 Task: In the Page Alexander.pptxinsert a new slide  'title and content'add the title 'table'insert in the content section of 2 rows and 2 columns   tableinsert the text in table first coulumn slide 1make the text 'bold'insert the text in table second coulumn slide 2make the text bold
Action: Mouse moved to (12, 75)
Screenshot: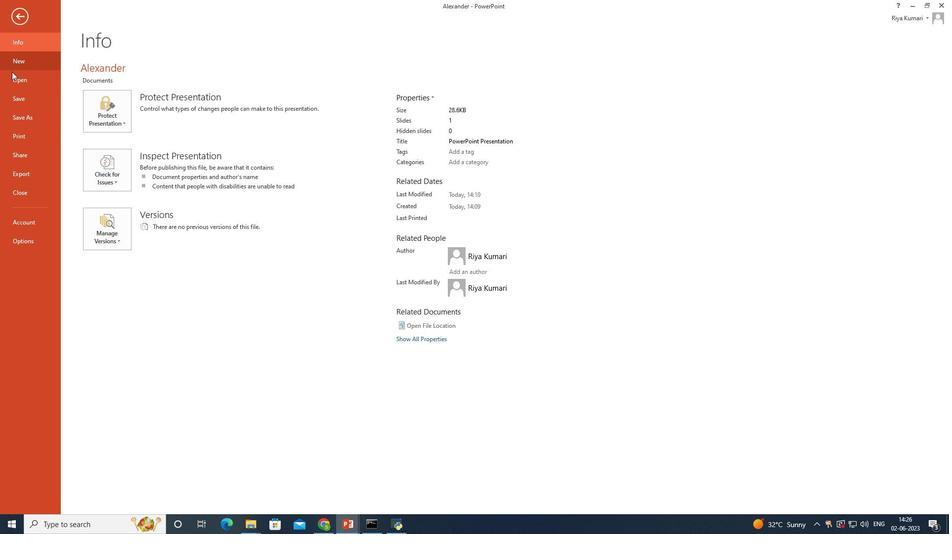 
Action: Mouse pressed left at (12, 75)
Screenshot: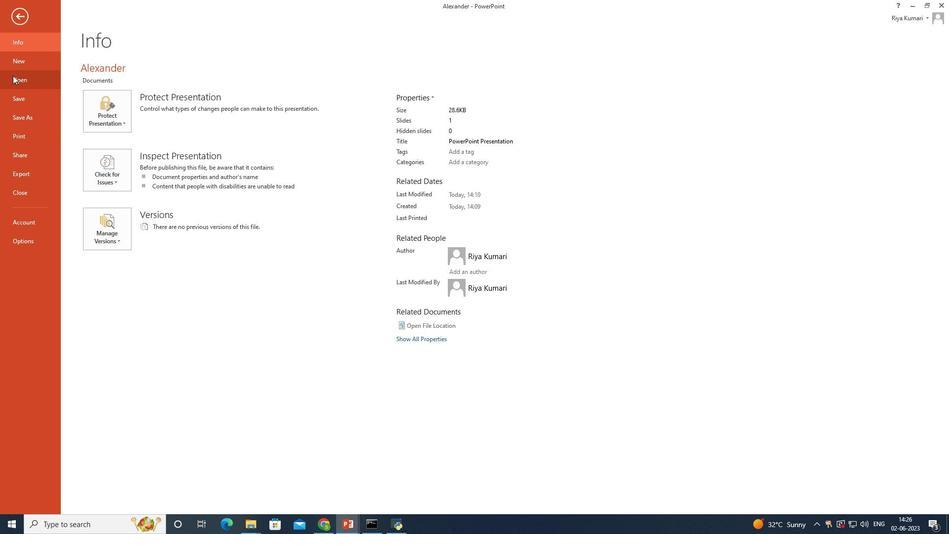 
Action: Mouse moved to (287, 99)
Screenshot: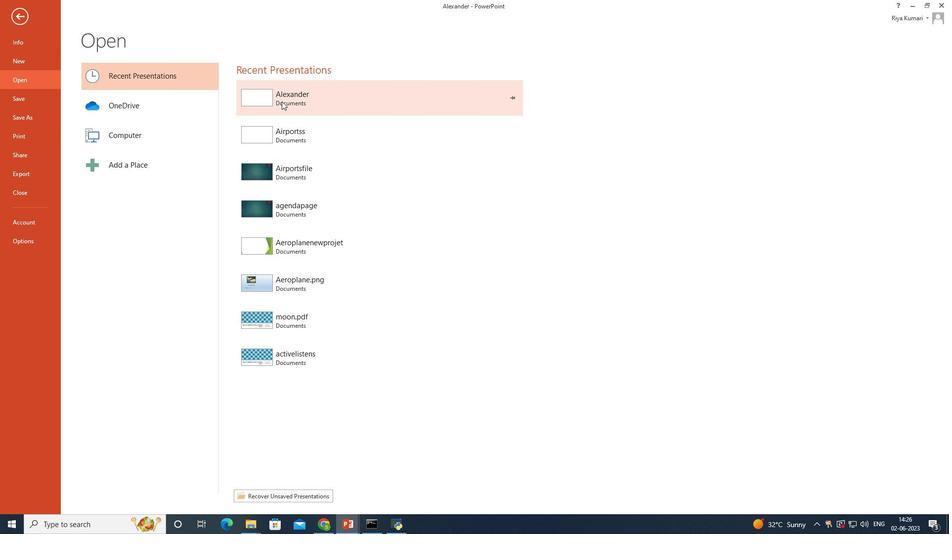 
Action: Mouse pressed left at (287, 99)
Screenshot: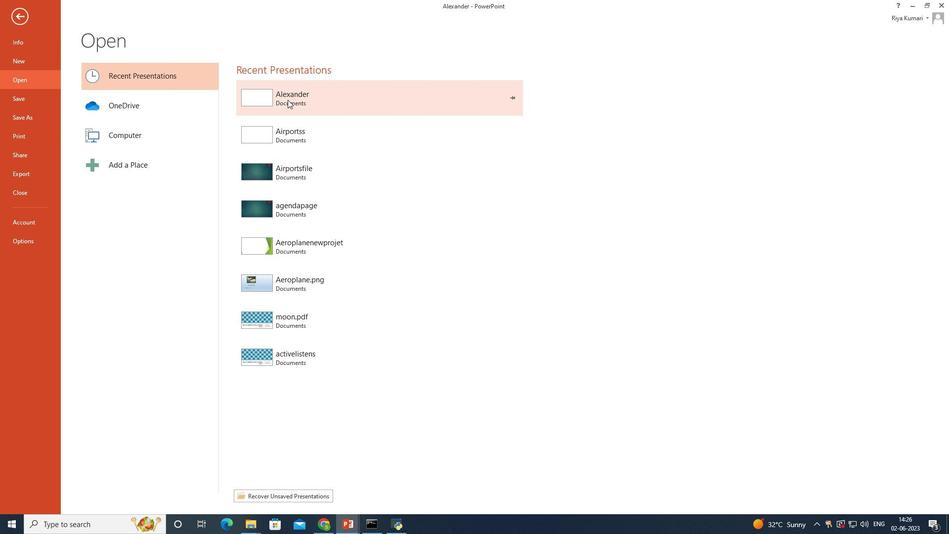 
Action: Mouse moved to (40, 50)
Screenshot: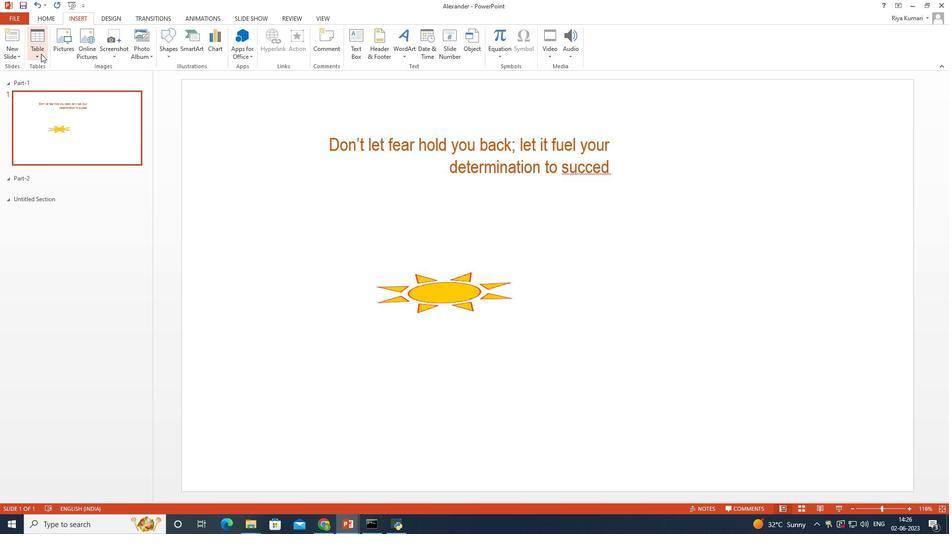 
Action: Mouse pressed left at (40, 50)
Screenshot: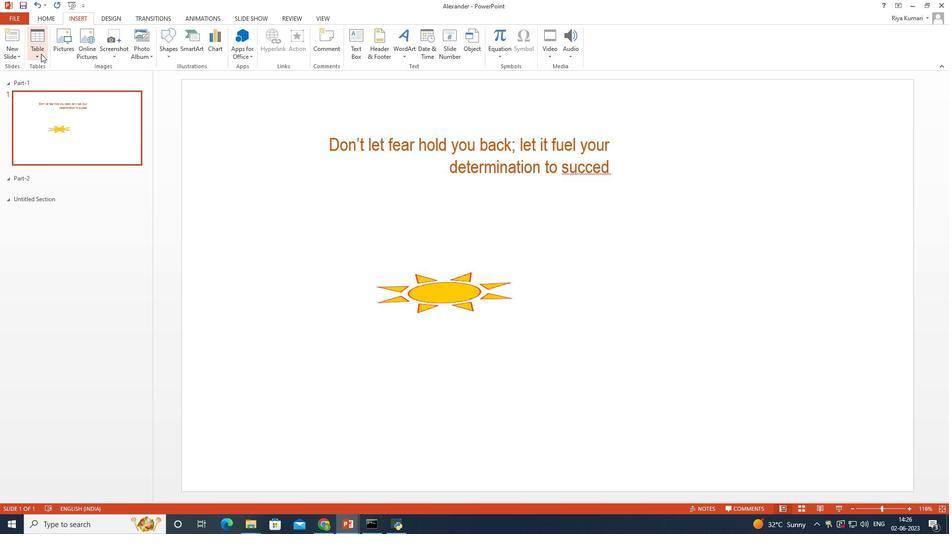 
Action: Mouse moved to (43, 13)
Screenshot: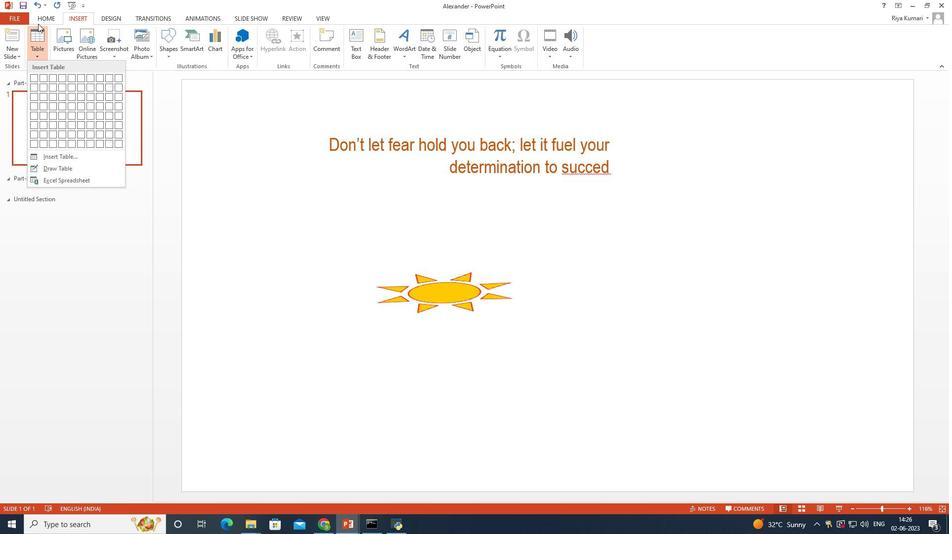 
Action: Mouse pressed left at (43, 13)
Screenshot: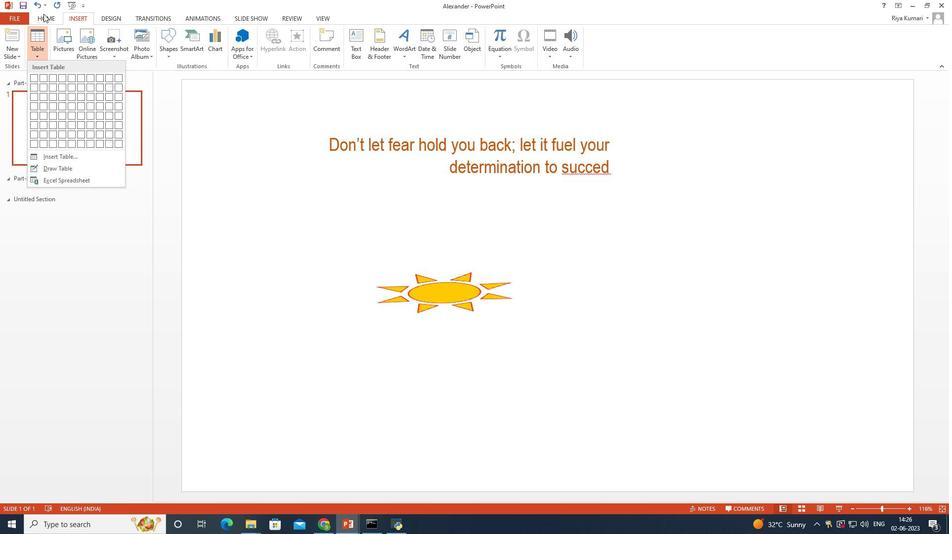 
Action: Mouse moved to (97, 54)
Screenshot: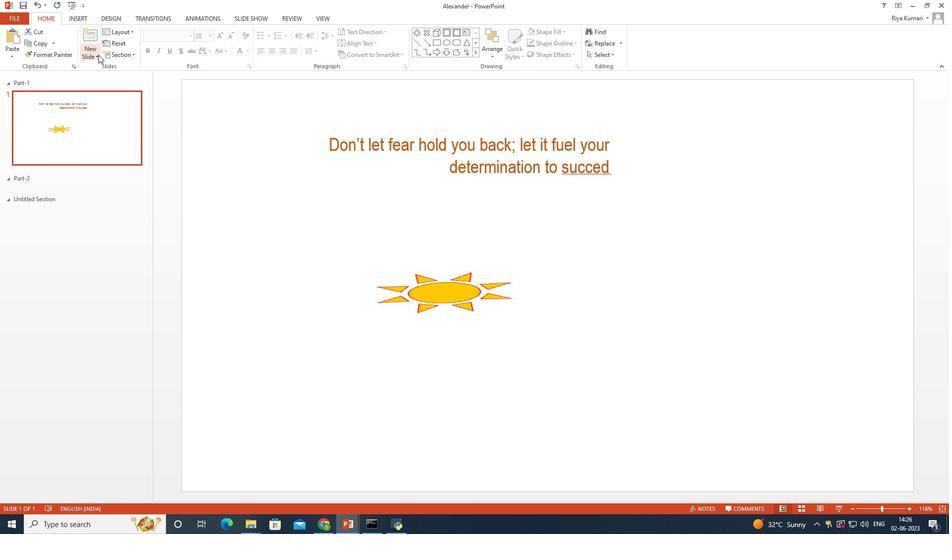 
Action: Mouse pressed left at (97, 54)
Screenshot: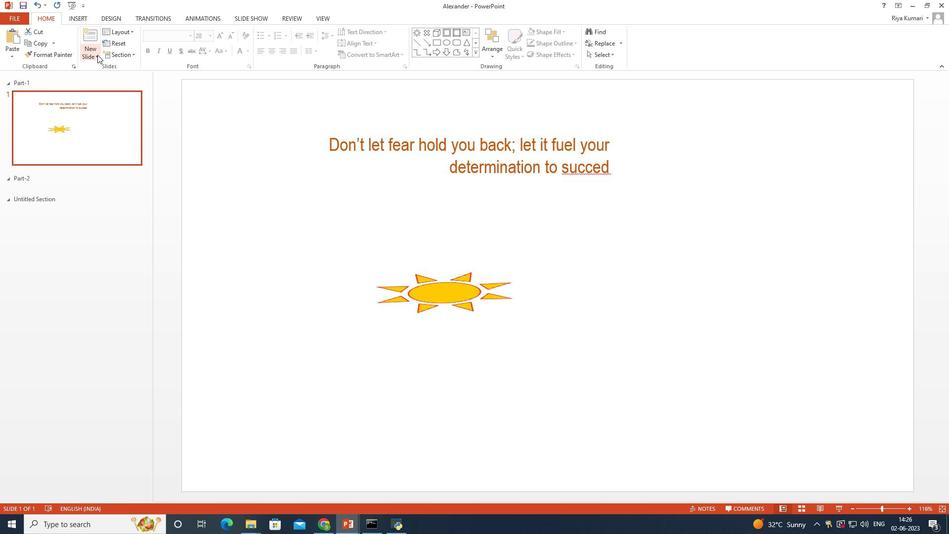 
Action: Mouse moved to (159, 89)
Screenshot: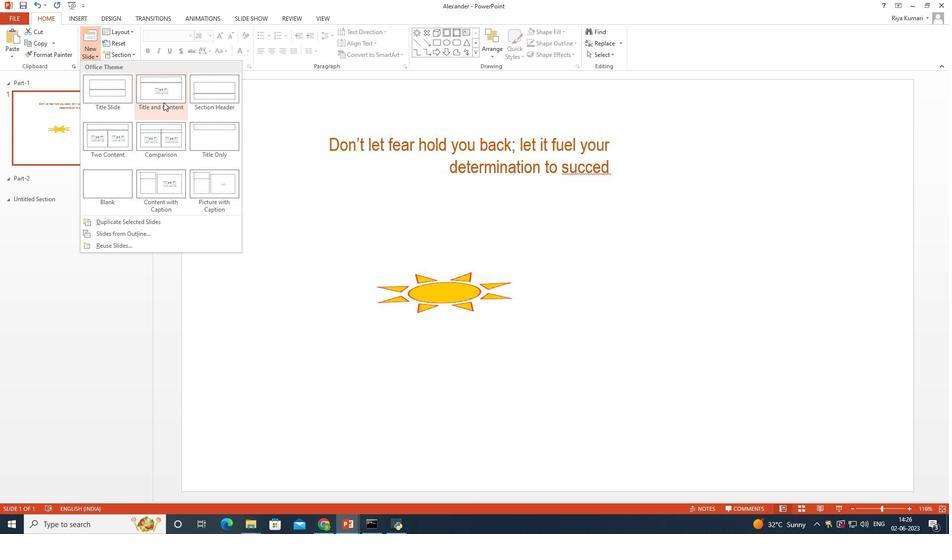 
Action: Mouse pressed left at (159, 89)
Screenshot: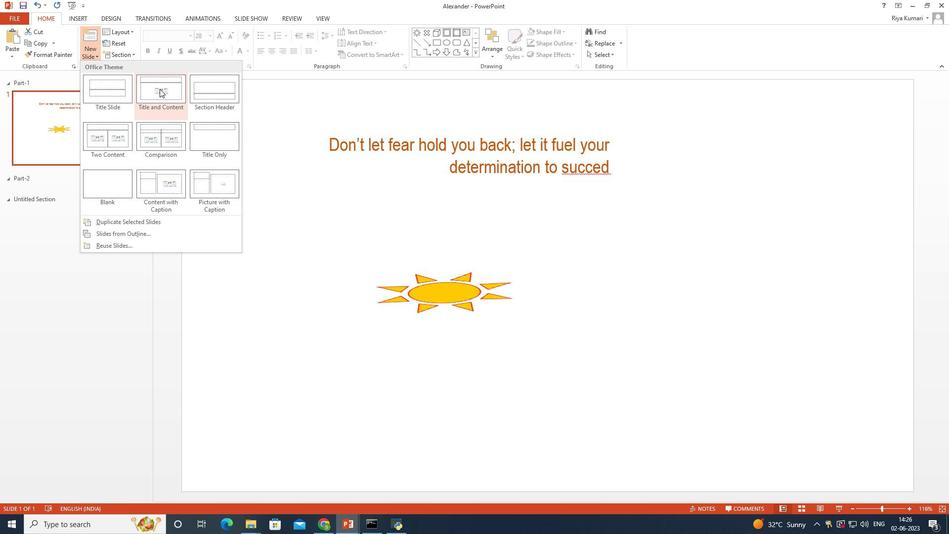
Action: Mouse moved to (477, 139)
Screenshot: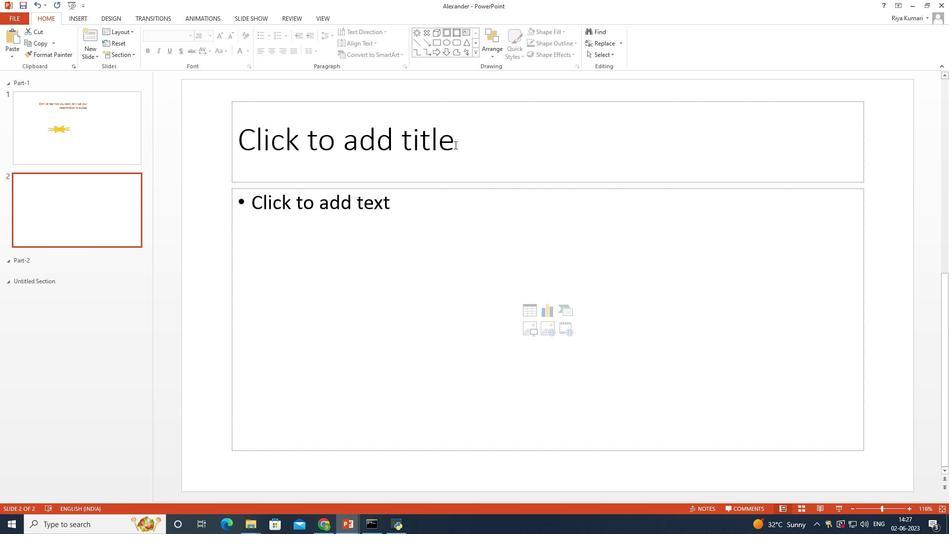 
Action: Mouse pressed left at (477, 139)
Screenshot: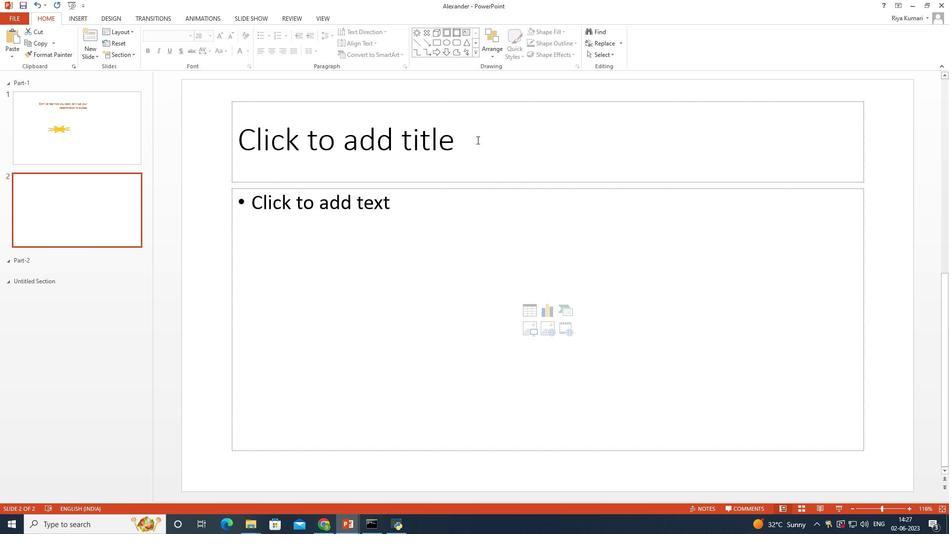 
Action: Mouse moved to (475, 139)
Screenshot: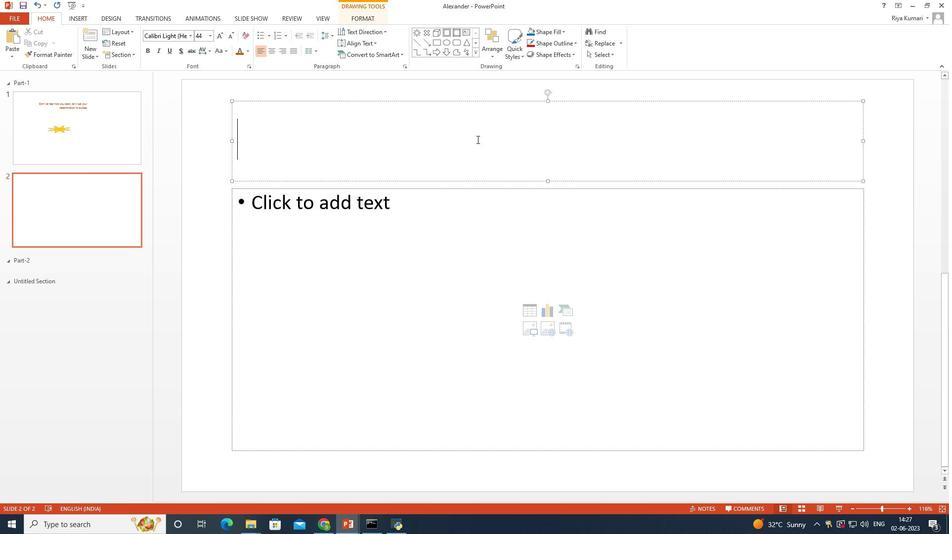 
Action: Key pressed <Key.shift>Table
Screenshot: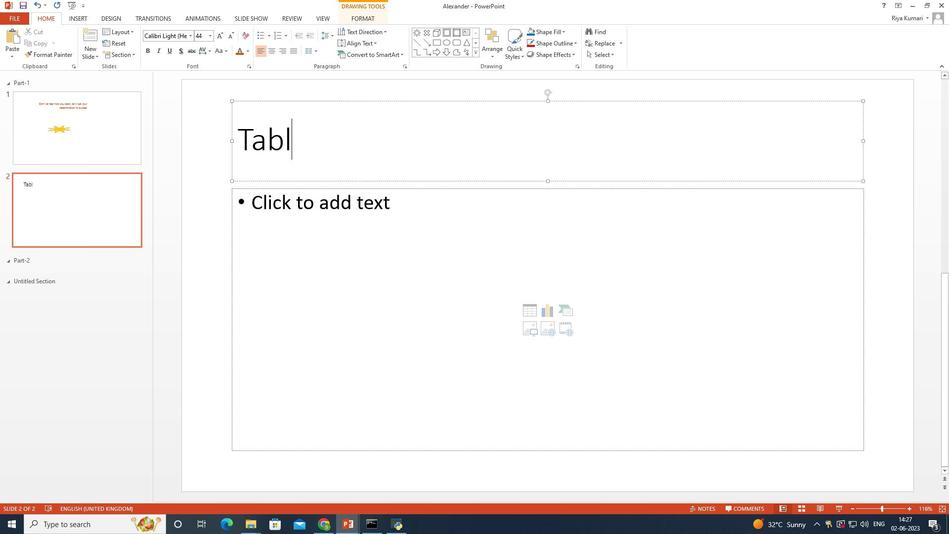 
Action: Mouse moved to (389, 202)
Screenshot: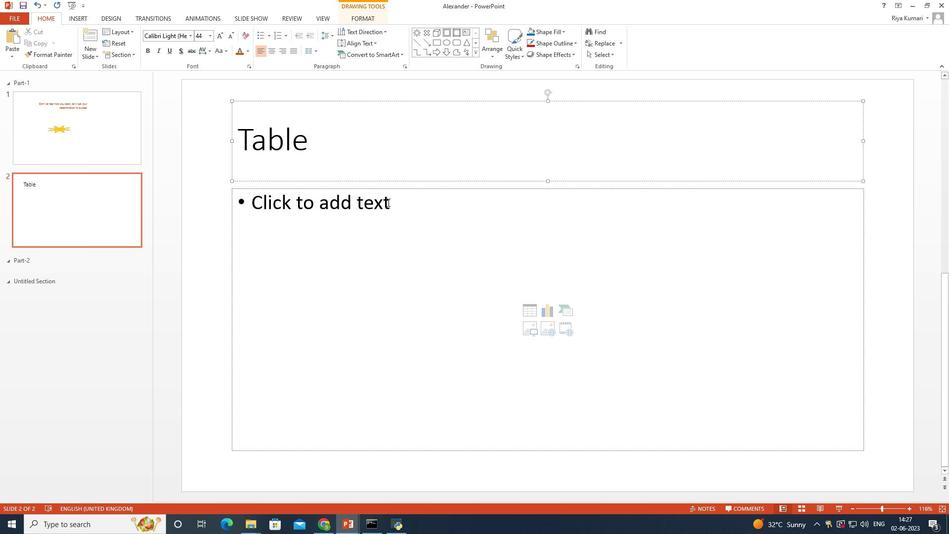 
Action: Mouse pressed left at (389, 202)
Screenshot: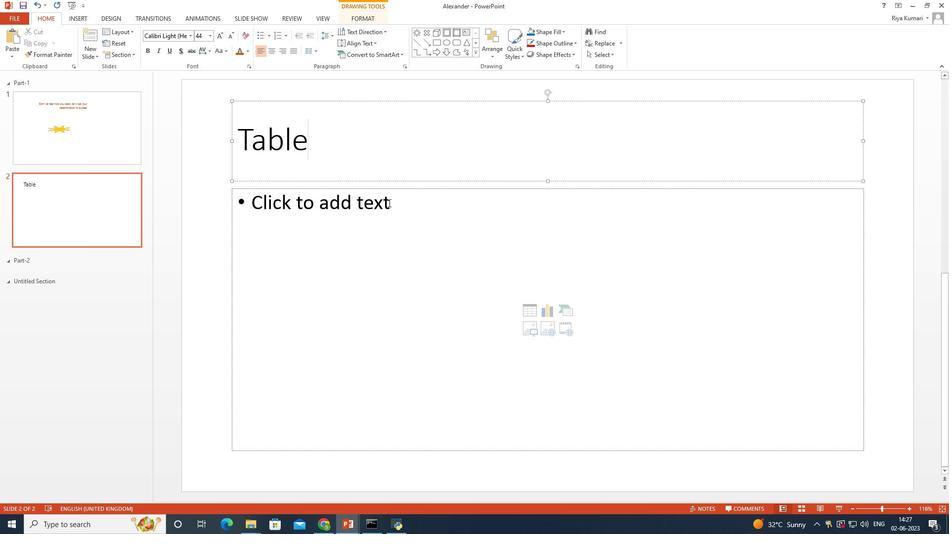 
Action: Mouse moved to (73, 17)
Screenshot: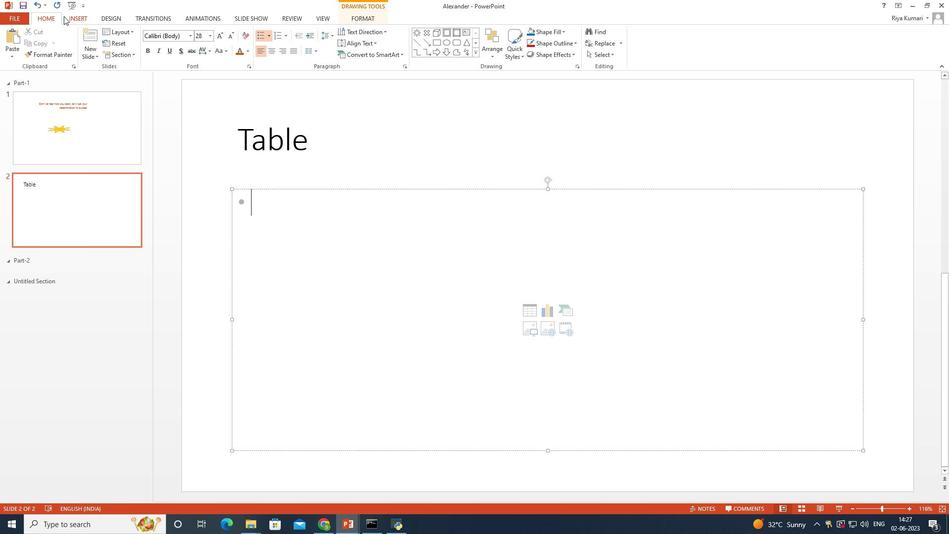
Action: Mouse pressed left at (73, 17)
Screenshot: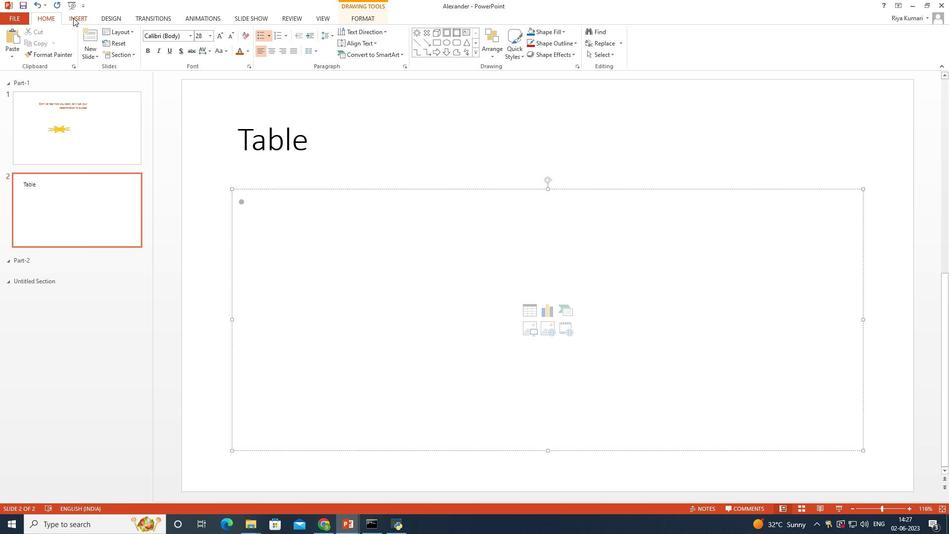 
Action: Mouse moved to (41, 41)
Screenshot: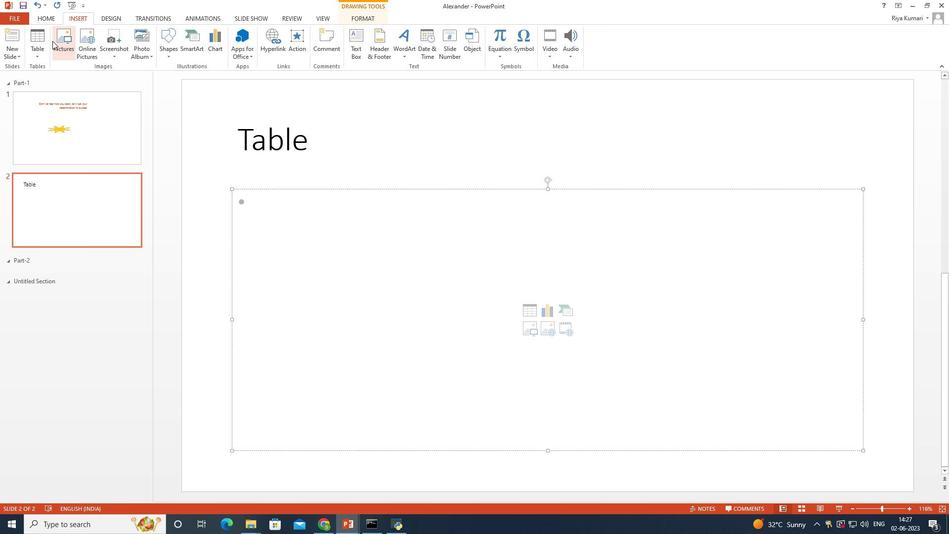 
Action: Mouse pressed left at (41, 41)
Screenshot: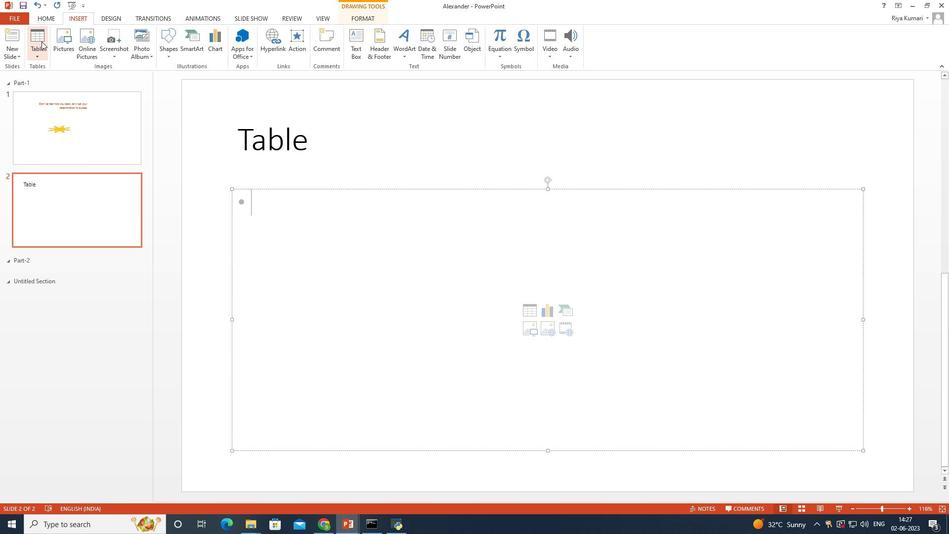 
Action: Mouse moved to (44, 87)
Screenshot: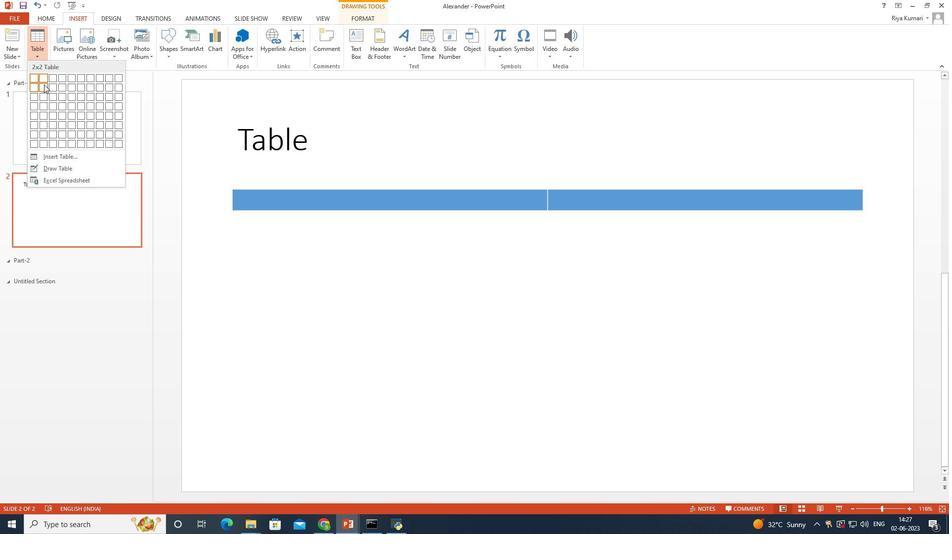 
Action: Mouse pressed left at (44, 87)
Screenshot: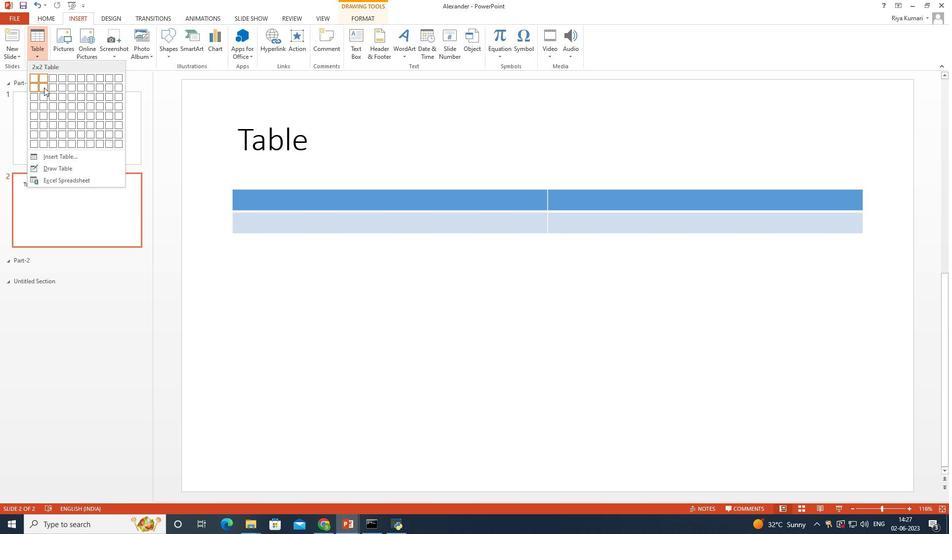 
Action: Mouse moved to (424, 200)
Screenshot: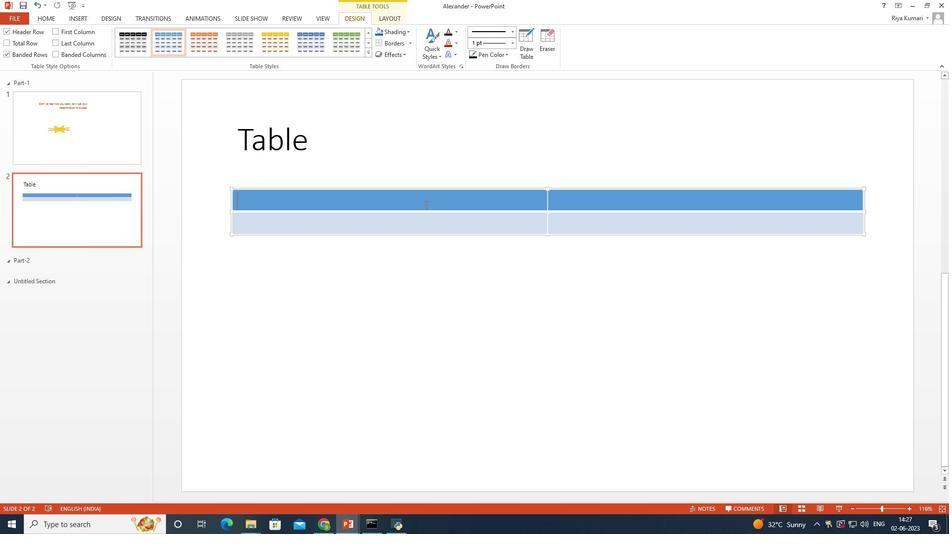 
Action: Mouse pressed left at (424, 200)
Screenshot: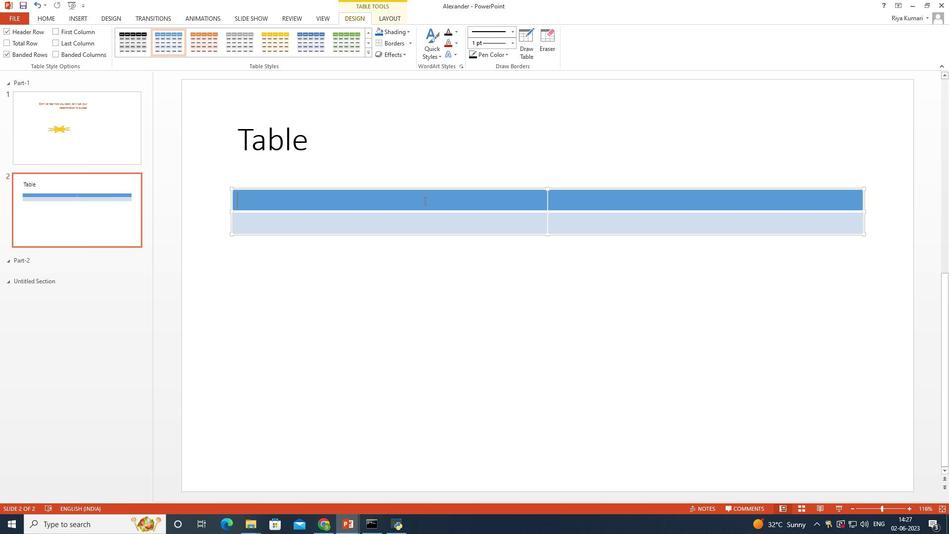 
Action: Mouse moved to (75, 16)
Screenshot: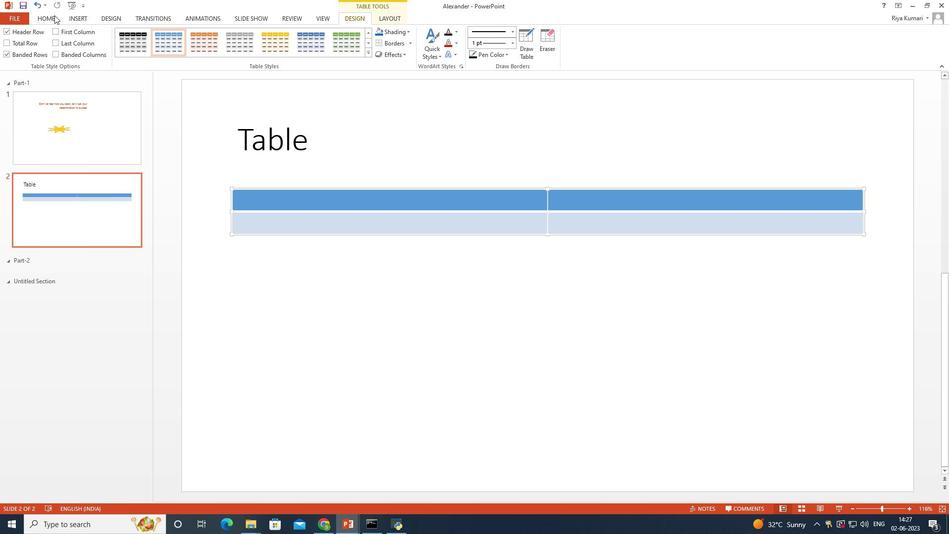 
Action: Mouse pressed left at (75, 16)
Screenshot: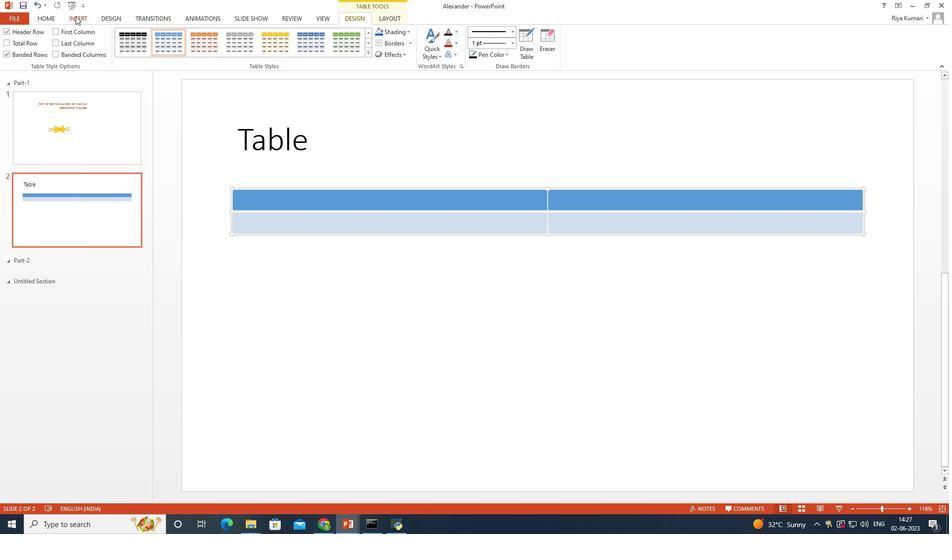 
Action: Mouse moved to (353, 44)
Screenshot: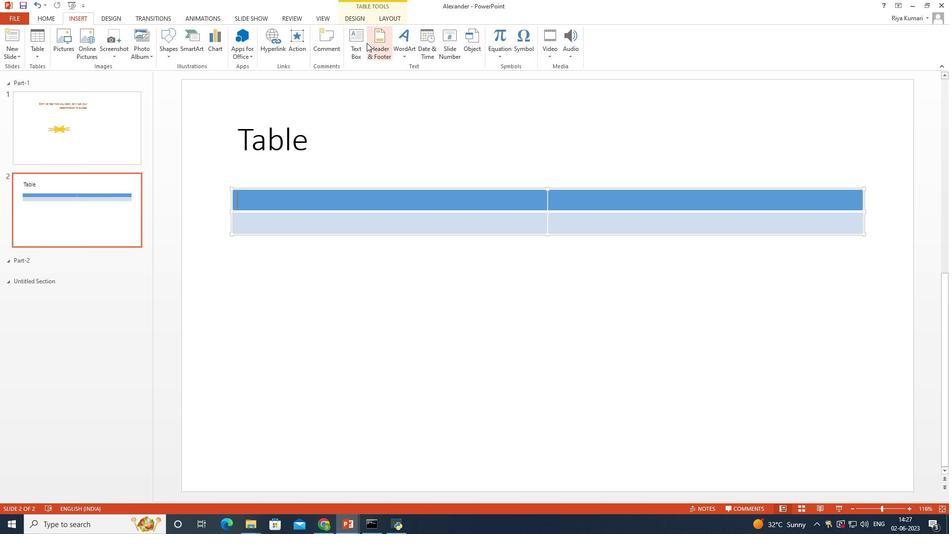 
Action: Mouse pressed left at (353, 44)
Screenshot: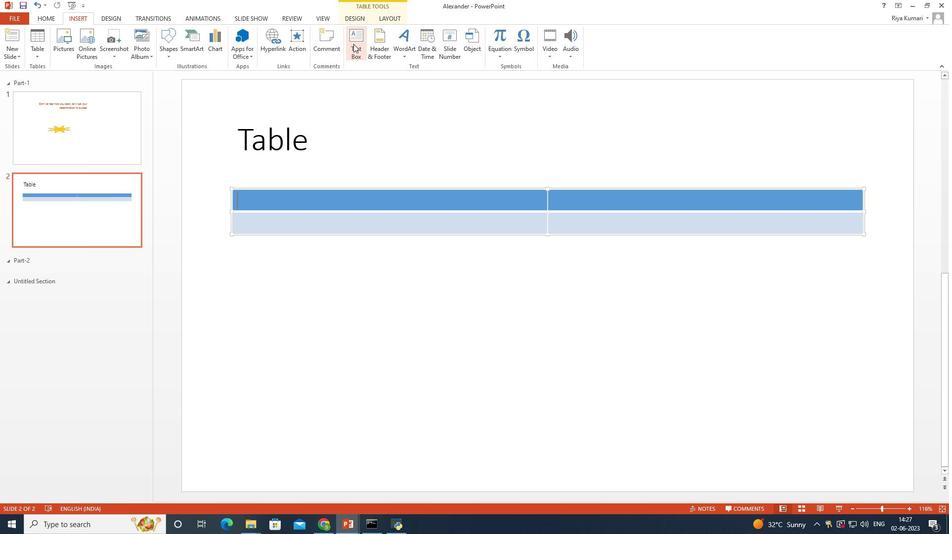 
Action: Mouse moved to (238, 200)
Screenshot: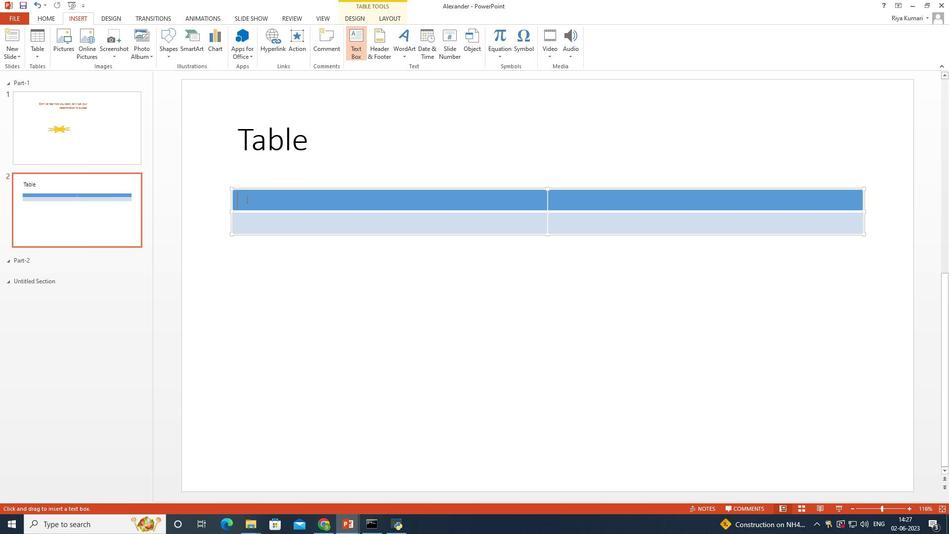 
Action: Mouse pressed left at (238, 200)
Screenshot: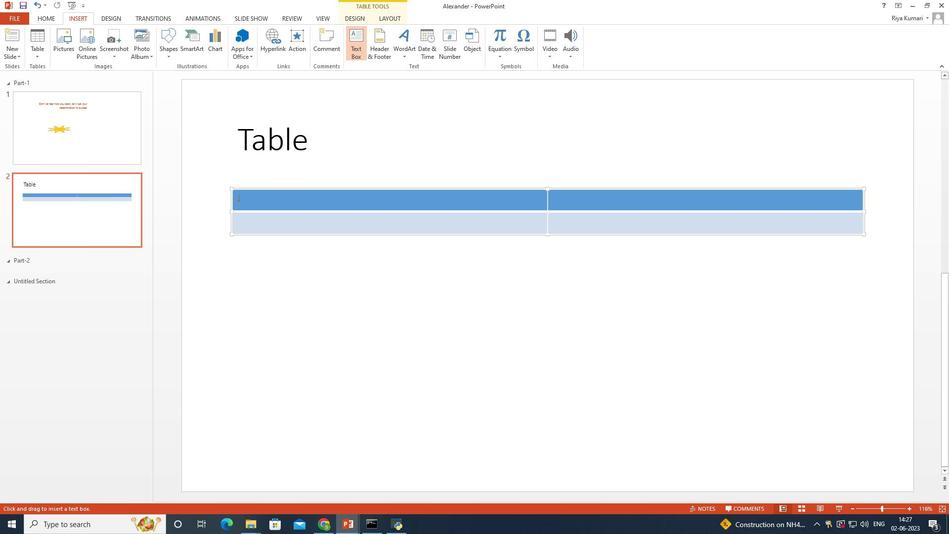 
Action: Mouse moved to (300, 205)
Screenshot: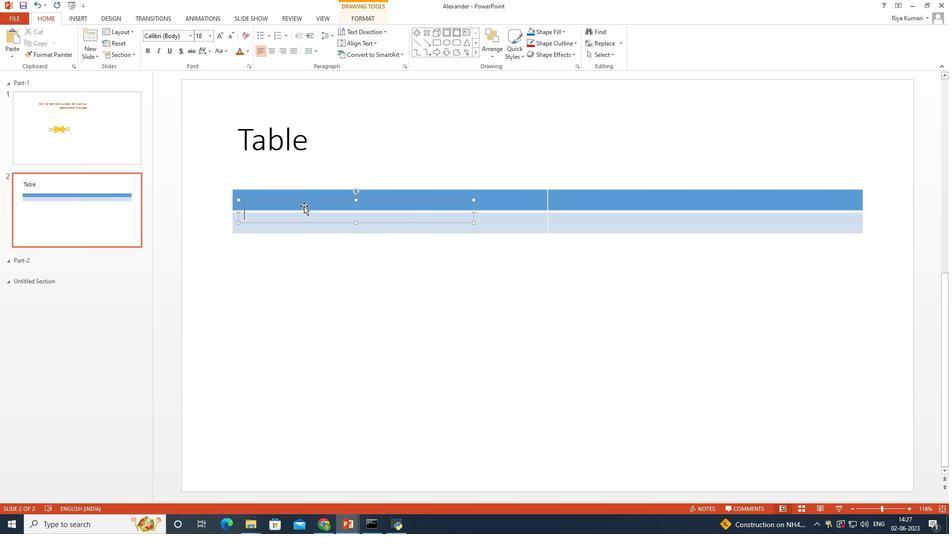 
Action: Mouse pressed left at (300, 205)
Screenshot: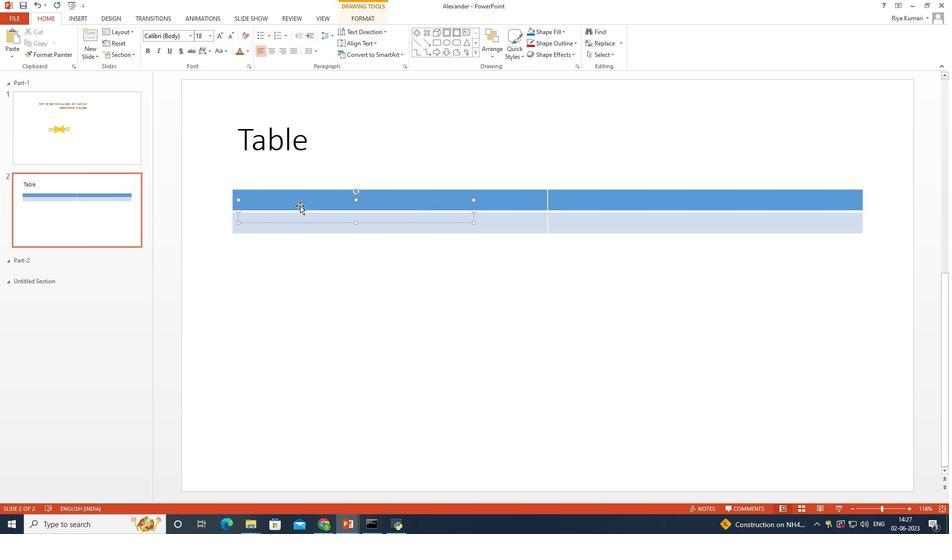 
Action: Mouse moved to (280, 251)
Screenshot: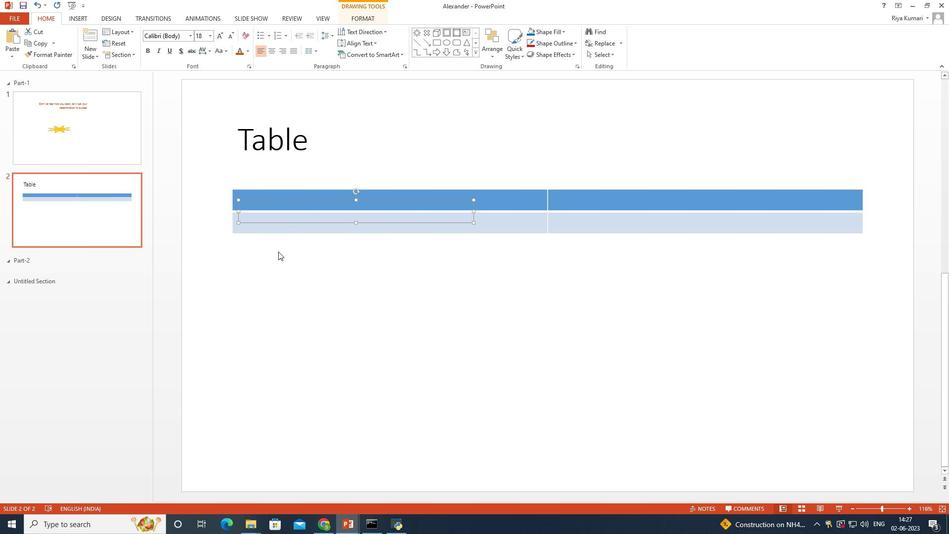 
Action: Key pressed ctrl+Z
Screenshot: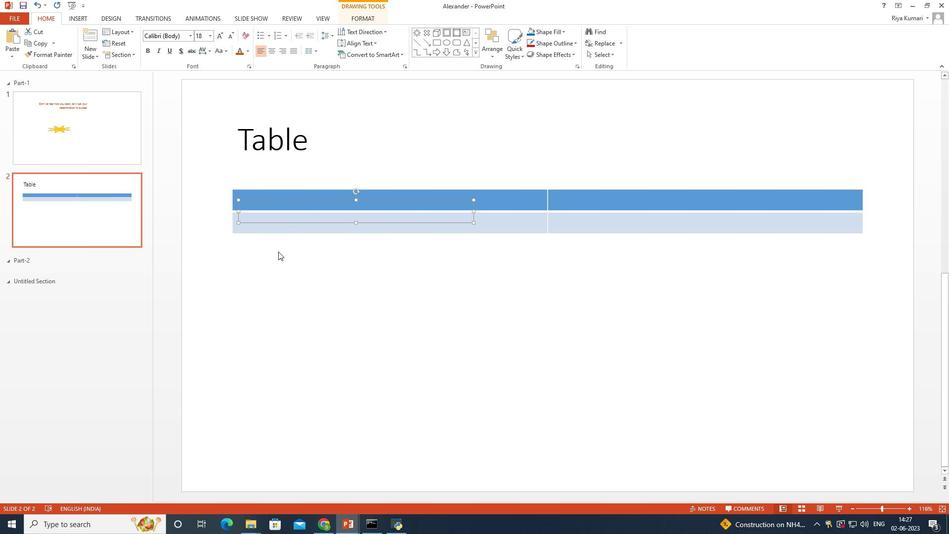 
Action: Mouse moved to (249, 192)
Screenshot: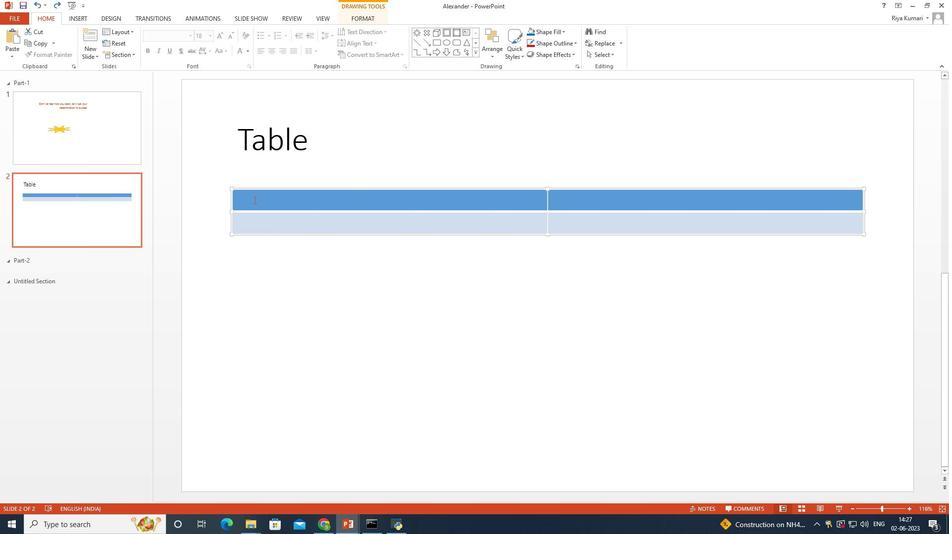 
Action: Mouse pressed left at (249, 192)
Screenshot: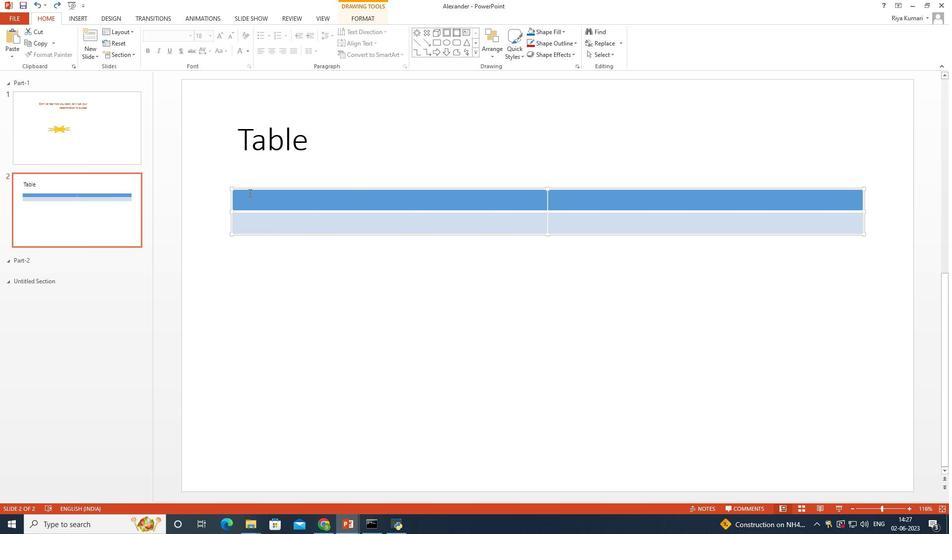 
Action: Mouse moved to (272, 255)
Screenshot: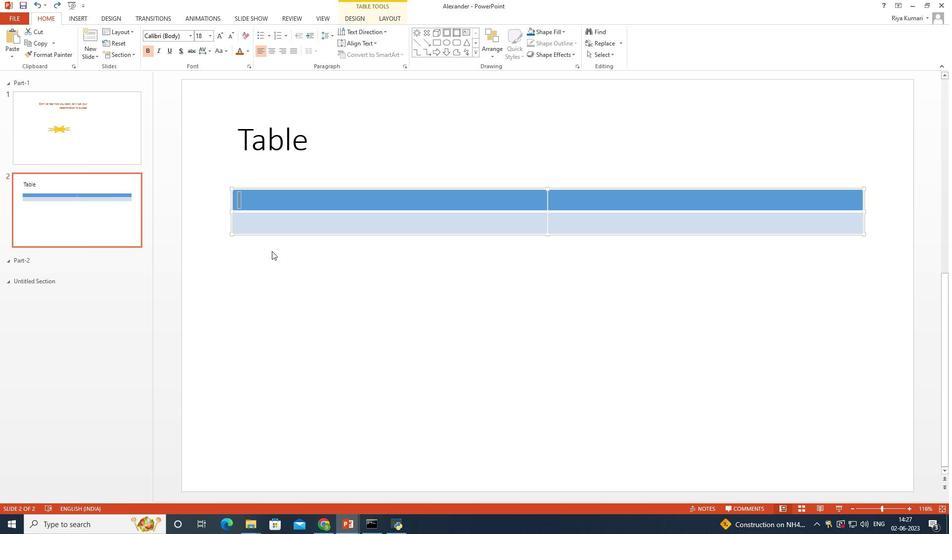 
Action: Mouse pressed left at (272, 255)
Screenshot: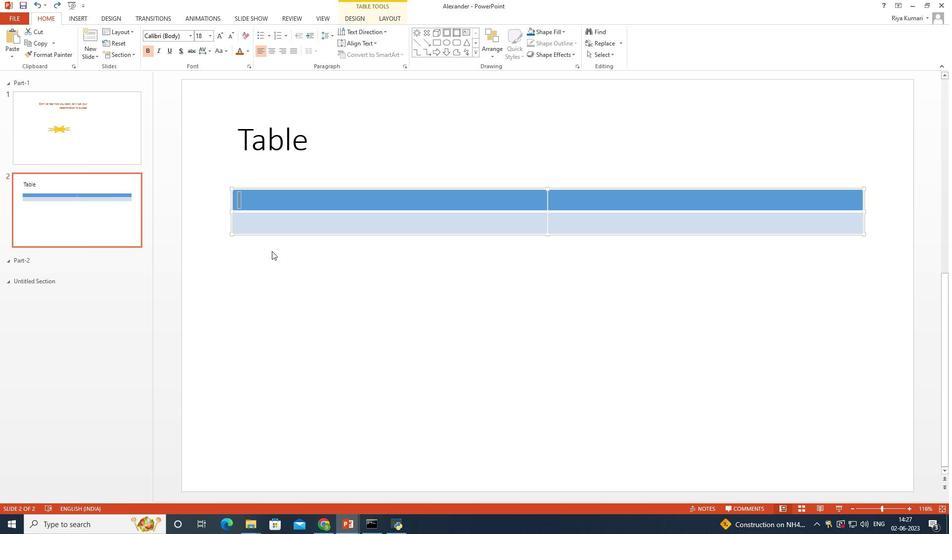 
Action: Mouse moved to (257, 208)
Screenshot: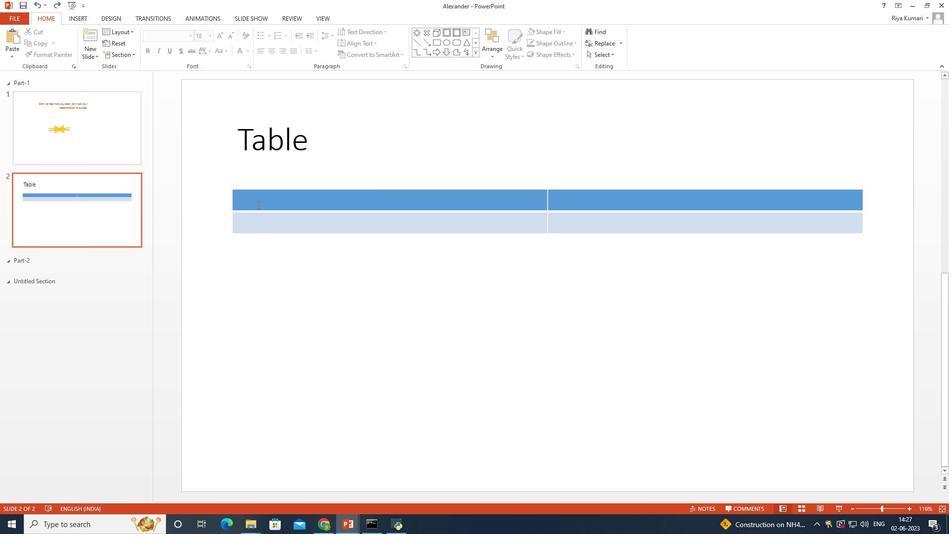 
Action: Mouse pressed left at (257, 208)
Screenshot: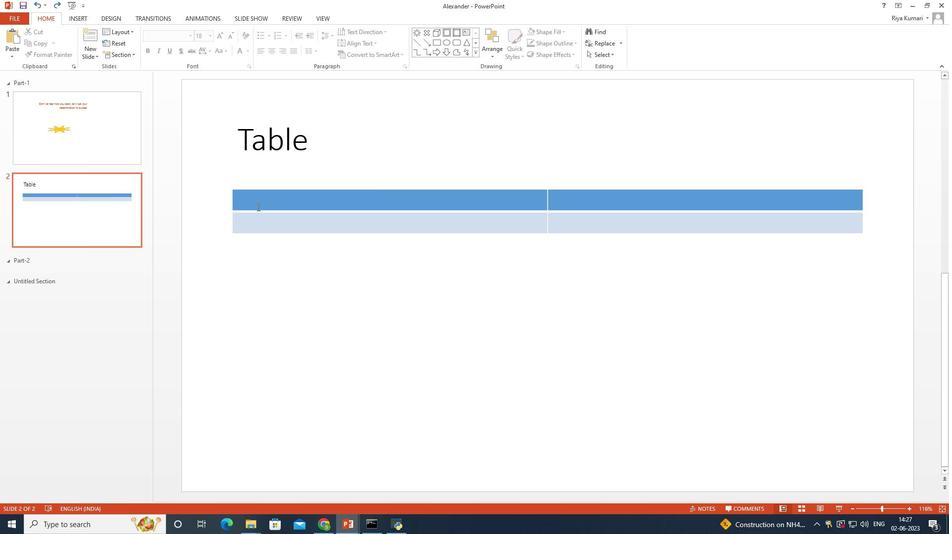
Action: Mouse moved to (77, 18)
Screenshot: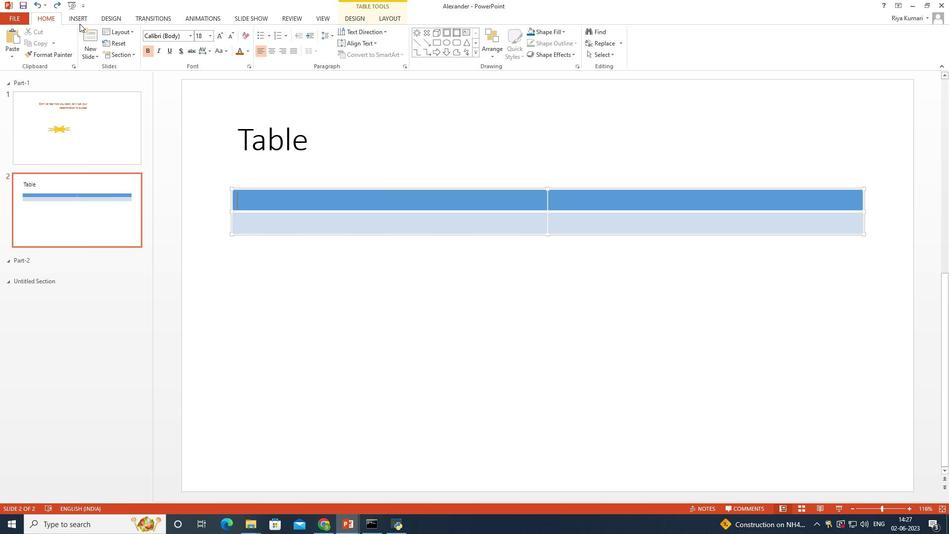 
Action: Mouse pressed left at (77, 18)
Screenshot: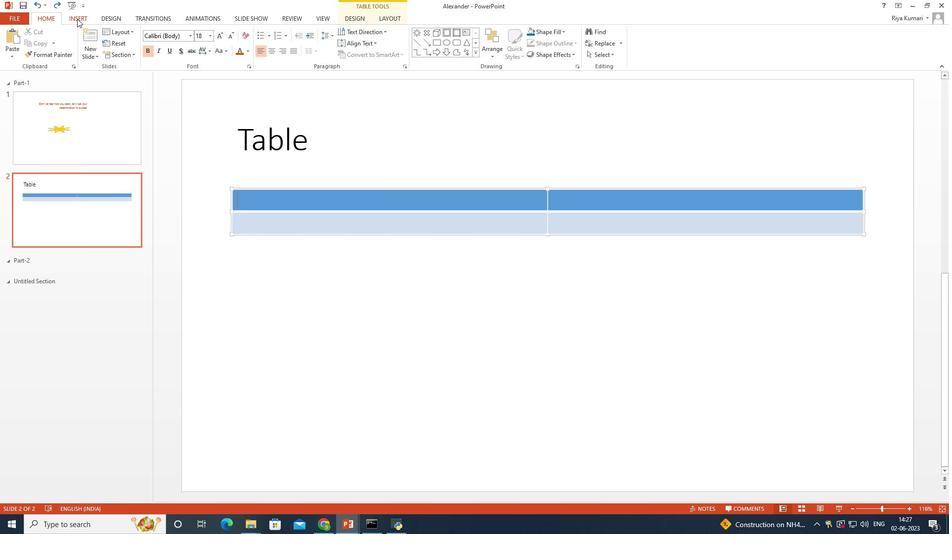 
Action: Mouse moved to (355, 33)
Screenshot: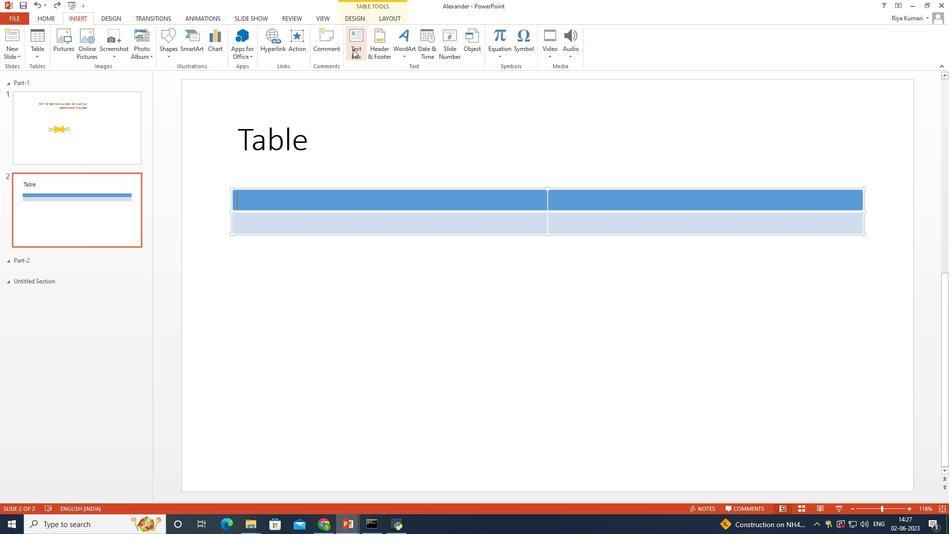 
Action: Mouse pressed left at (355, 33)
Screenshot: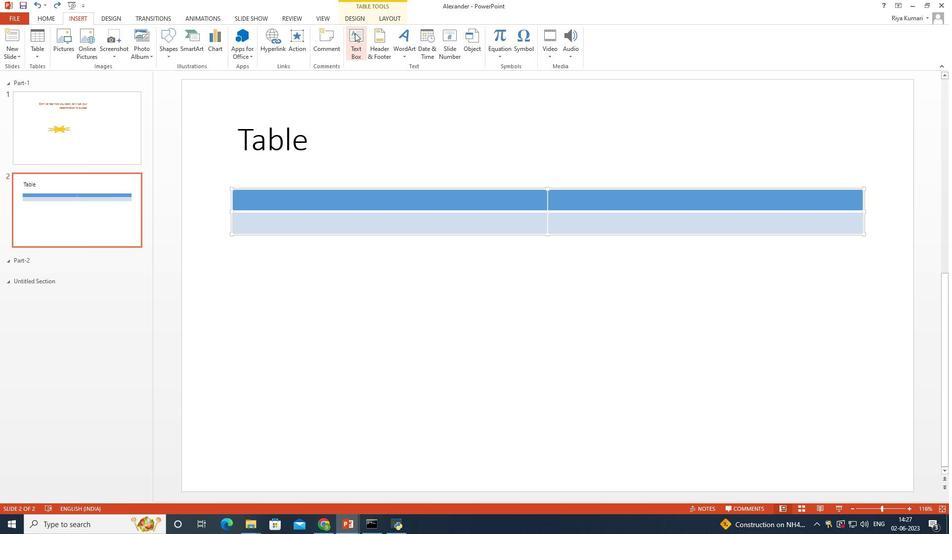 
Action: Mouse moved to (241, 194)
Screenshot: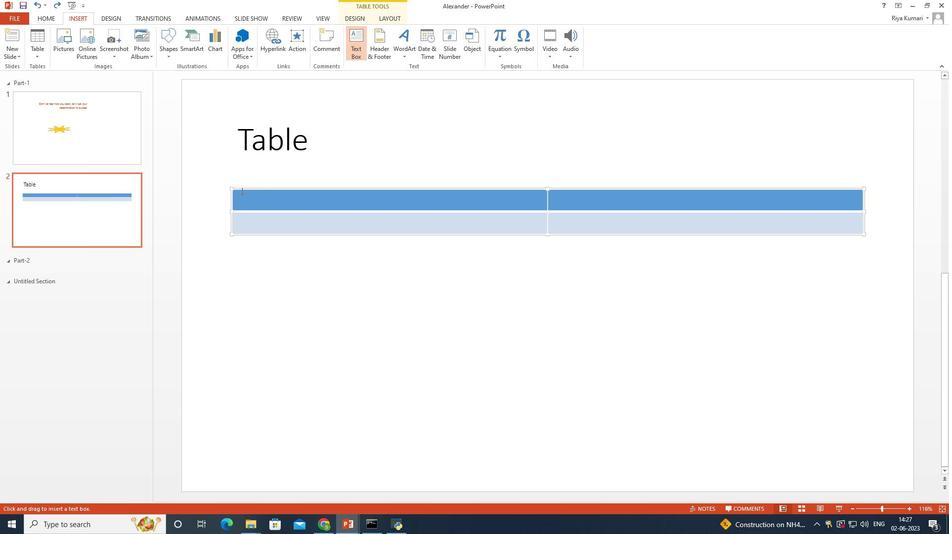 
Action: Mouse pressed left at (241, 194)
Screenshot: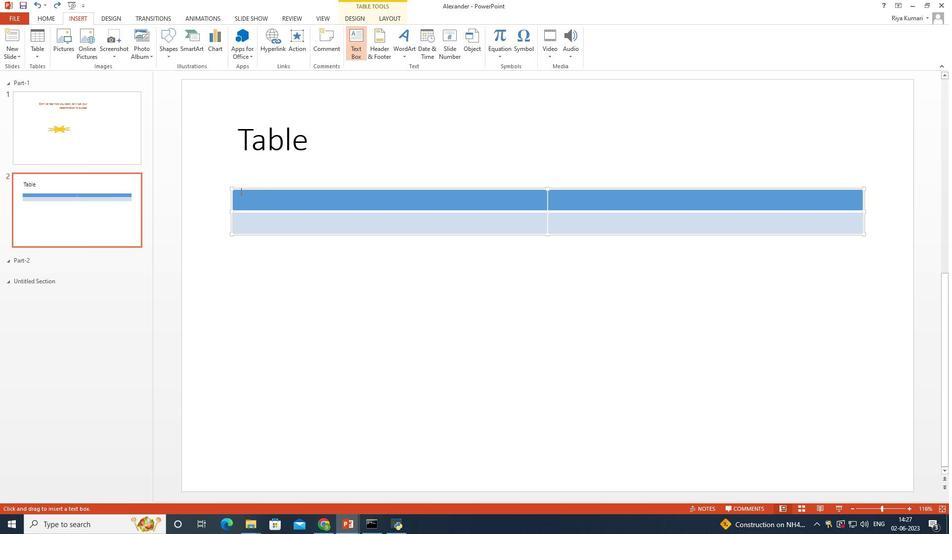 
Action: Mouse moved to (357, 215)
Screenshot: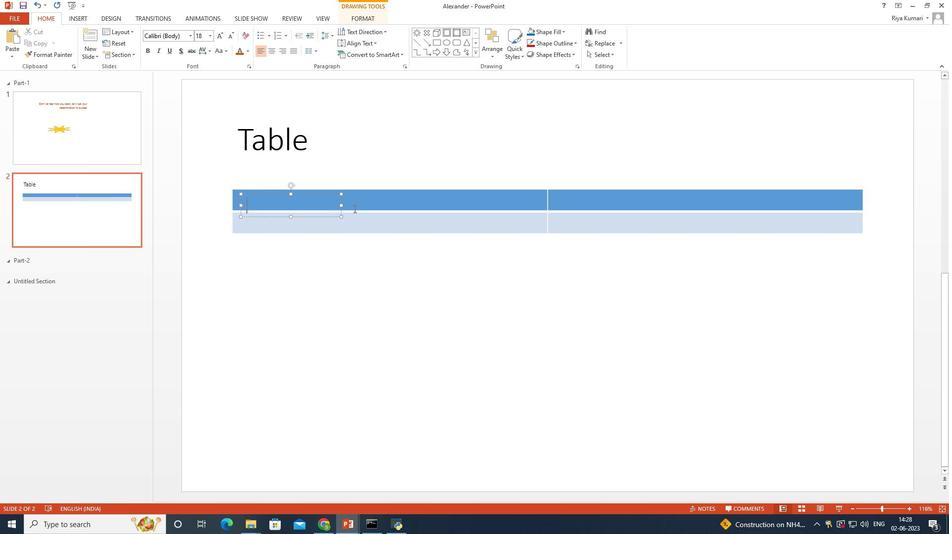 
Action: Key pressed <Key.shift>Slid<Key.space>1
Screenshot: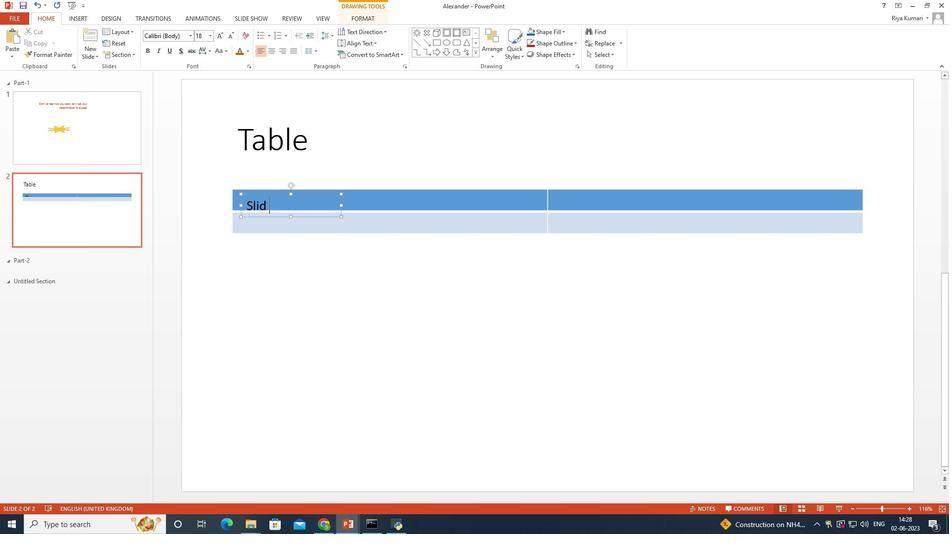 
Action: Mouse moved to (352, 219)
Screenshot: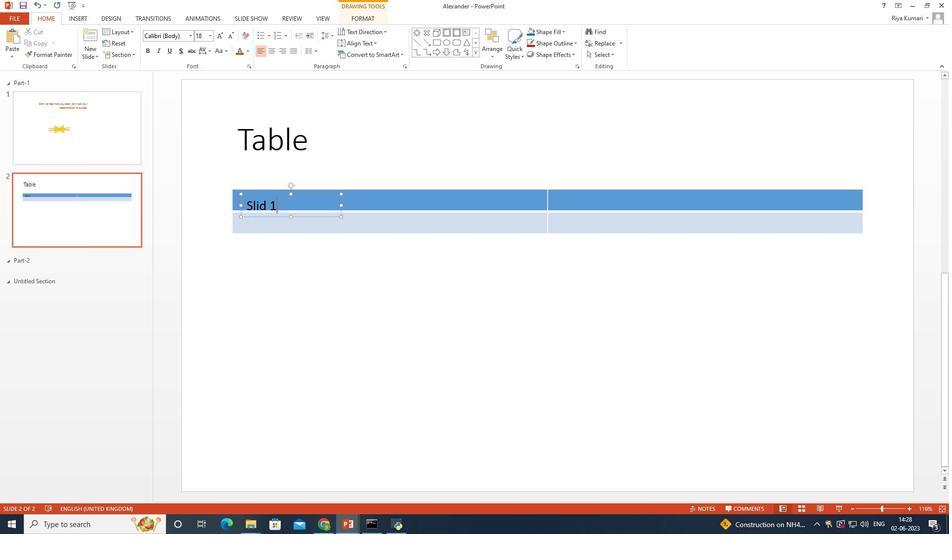 
Action: Key pressed <Key.left><Key.left>e
Screenshot: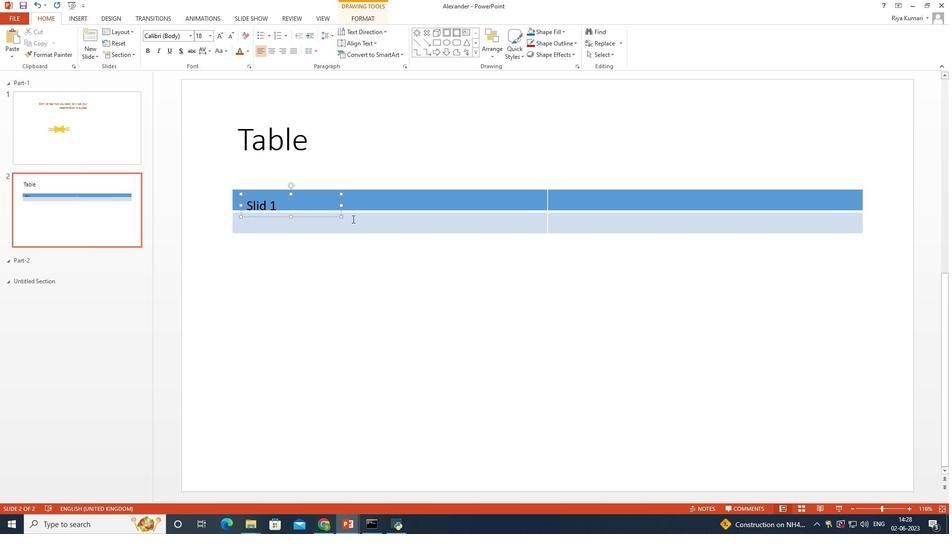 
Action: Mouse moved to (286, 202)
Screenshot: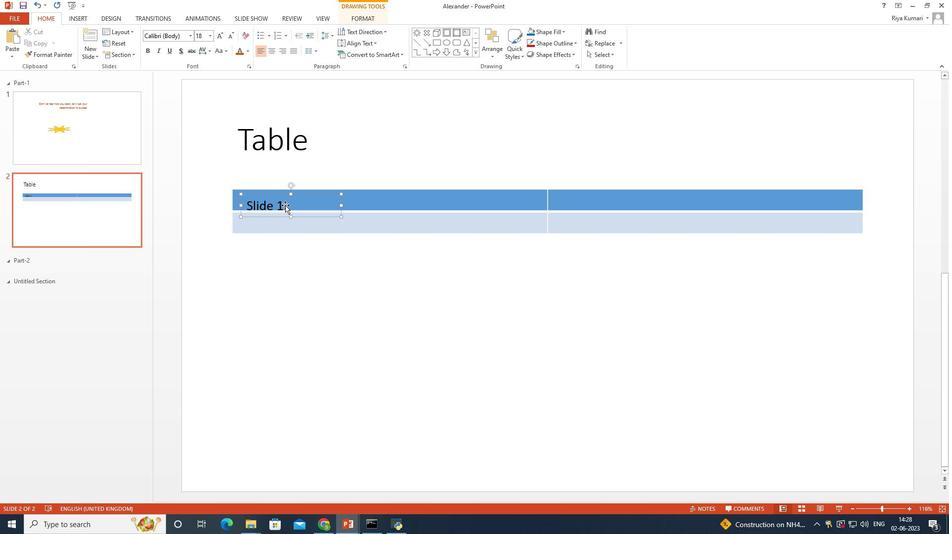 
Action: Mouse pressed left at (286, 202)
Screenshot: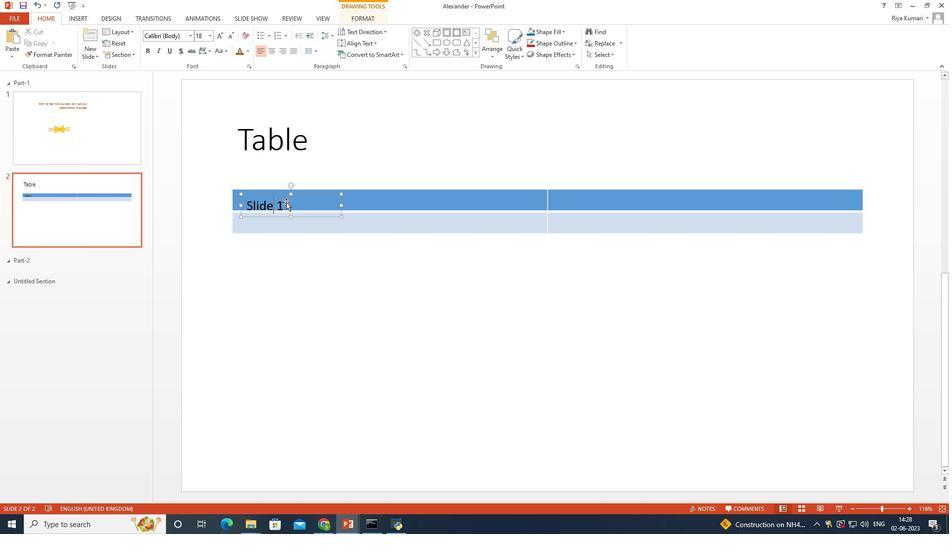 
Action: Mouse moved to (285, 203)
Screenshot: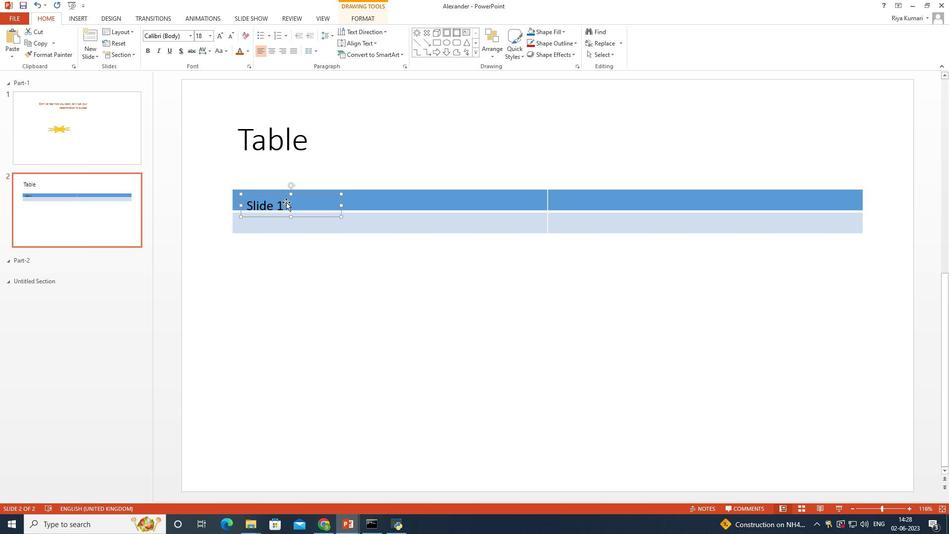 
Action: Mouse pressed left at (285, 203)
Screenshot: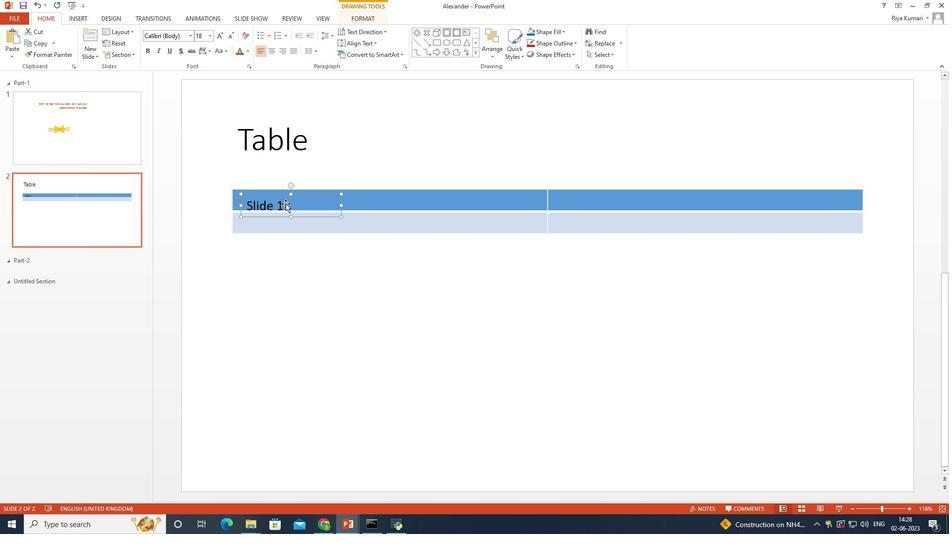 
Action: Mouse moved to (295, 201)
Screenshot: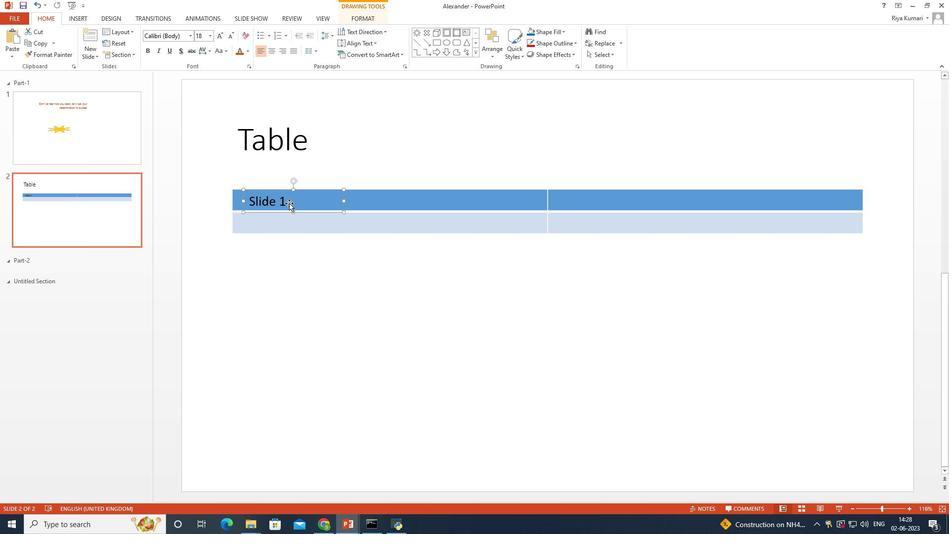 
Action: Mouse pressed left at (295, 201)
Screenshot: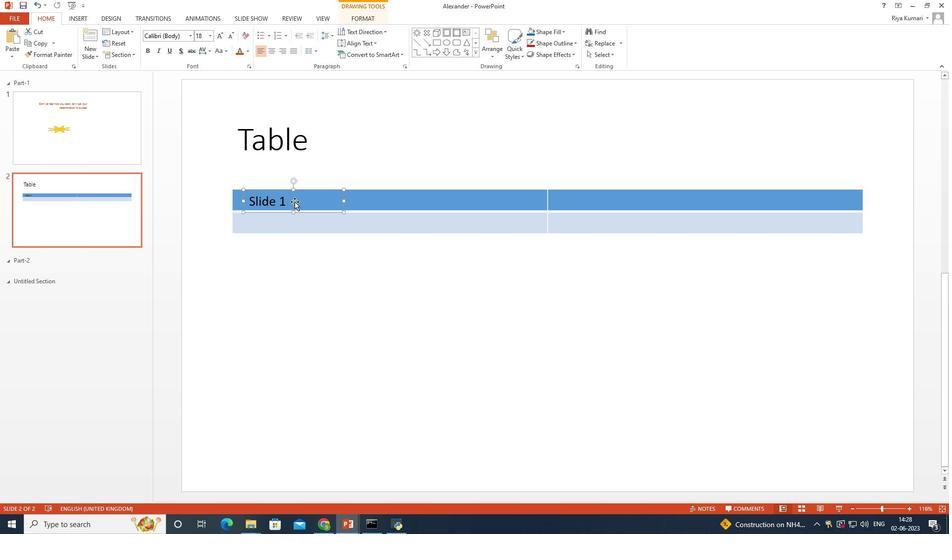 
Action: Mouse moved to (284, 199)
Screenshot: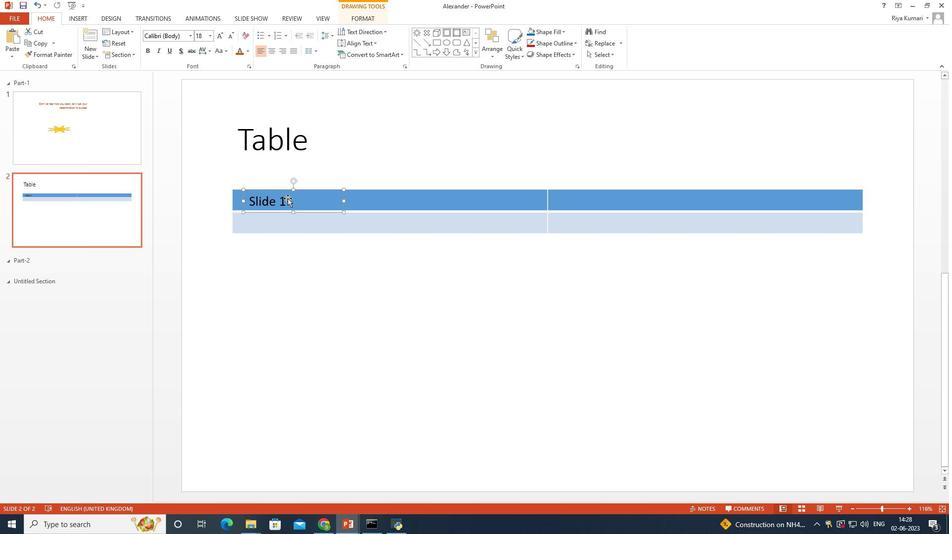 
Action: Mouse pressed left at (284, 199)
Screenshot: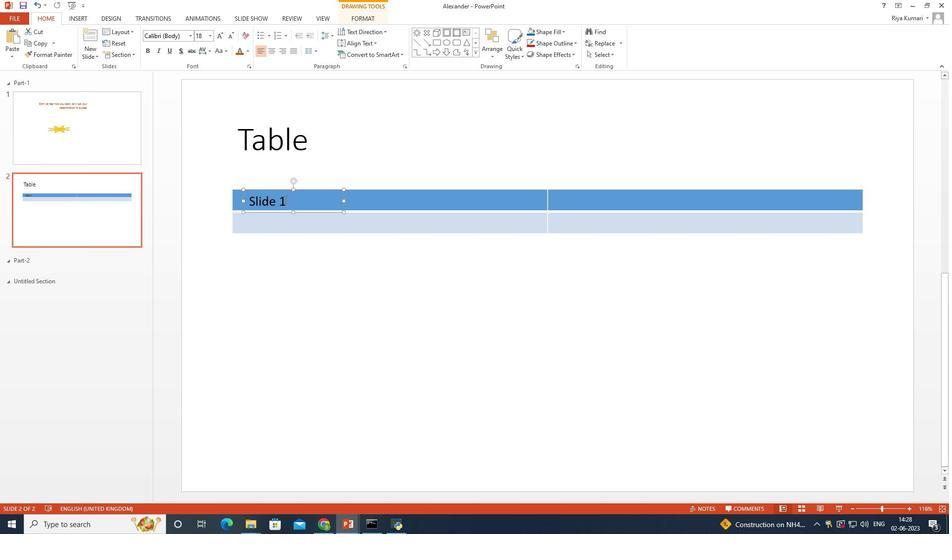 
Action: Mouse pressed left at (284, 199)
Screenshot: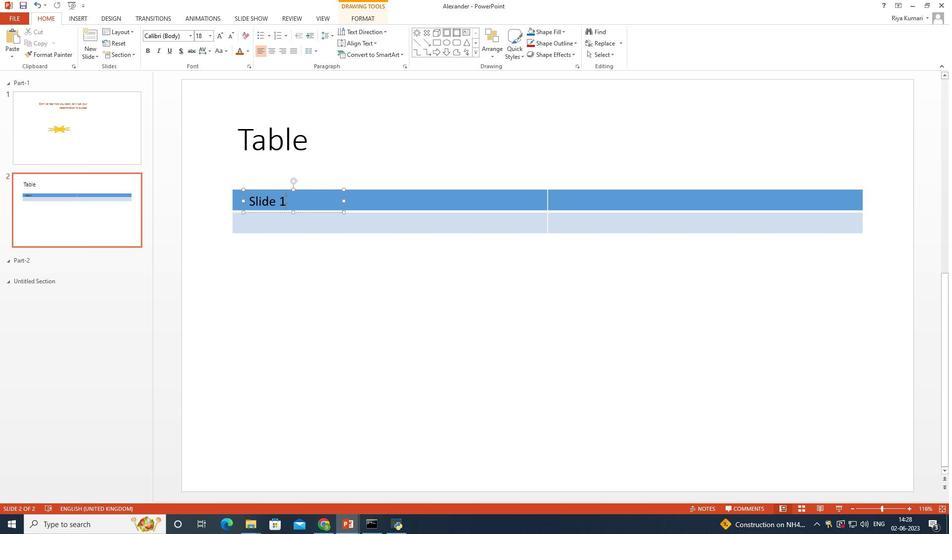 
Action: Mouse moved to (261, 186)
Screenshot: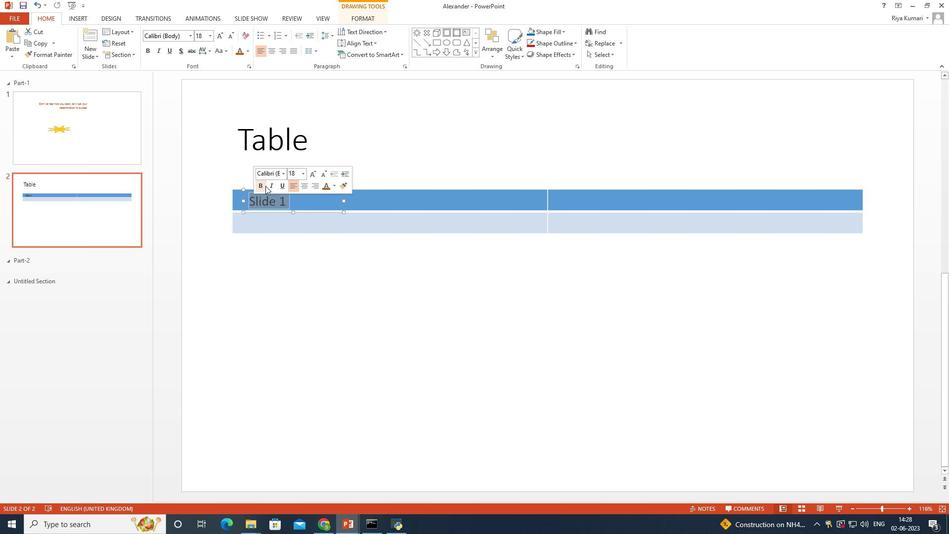 
Action: Mouse pressed left at (261, 186)
Screenshot: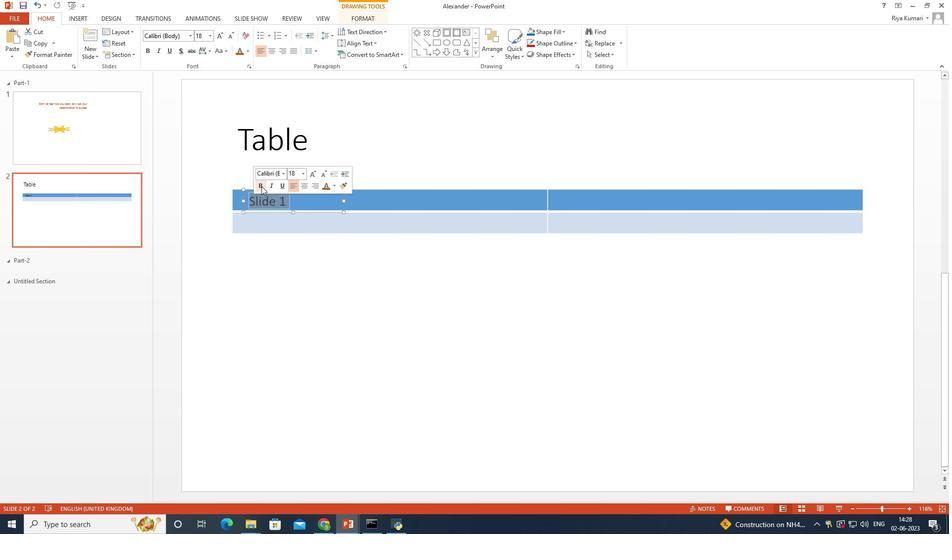 
Action: Mouse moved to (595, 200)
Screenshot: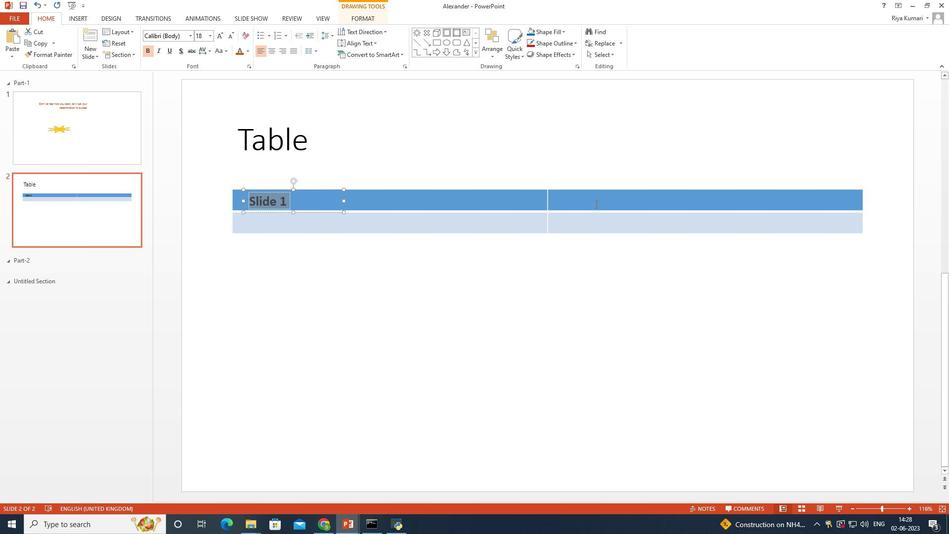 
Action: Mouse pressed left at (595, 200)
Screenshot: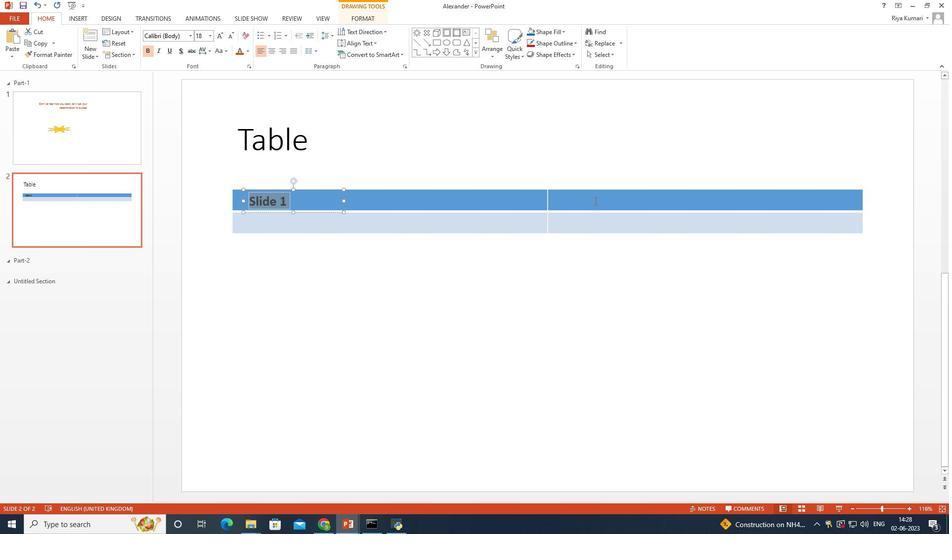 
Action: Mouse moved to (73, 15)
Screenshot: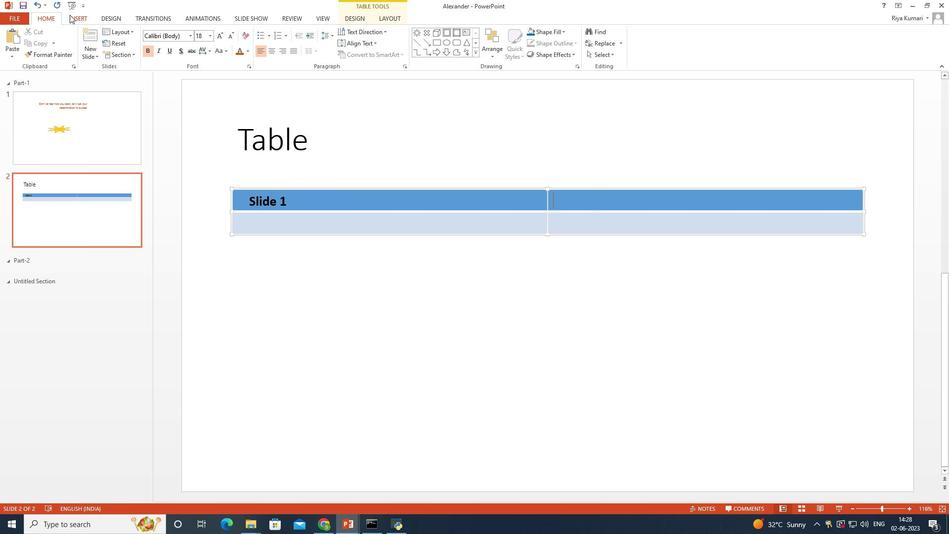 
Action: Mouse pressed left at (73, 15)
Screenshot: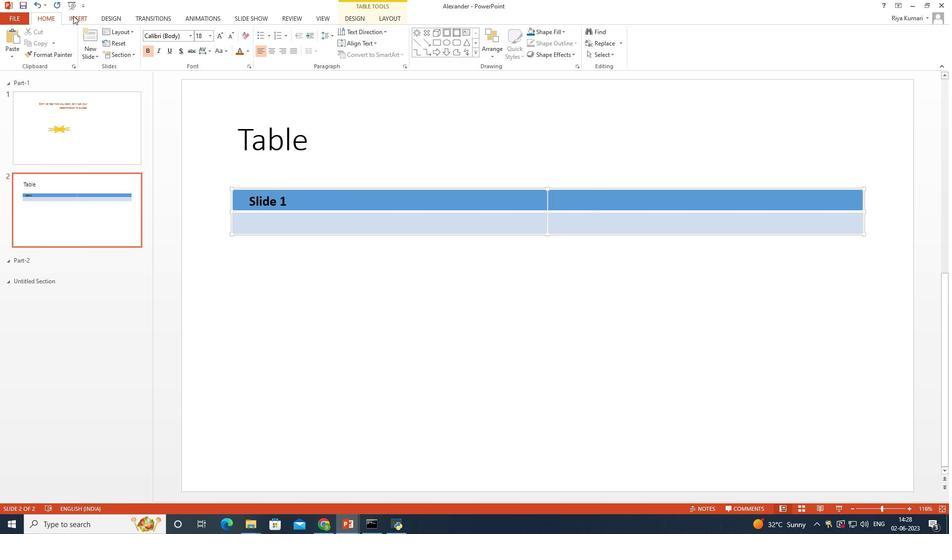 
Action: Mouse moved to (360, 35)
Screenshot: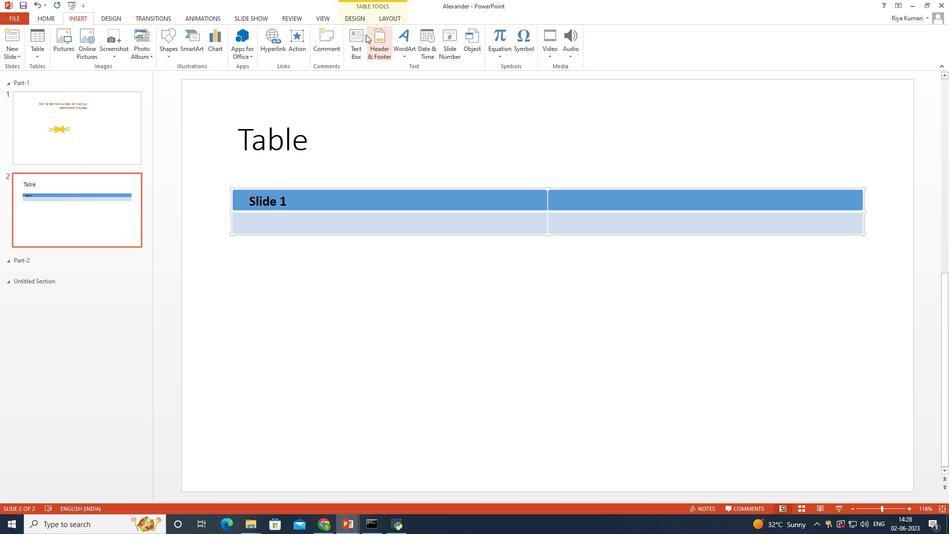 
Action: Mouse pressed left at (360, 35)
Screenshot: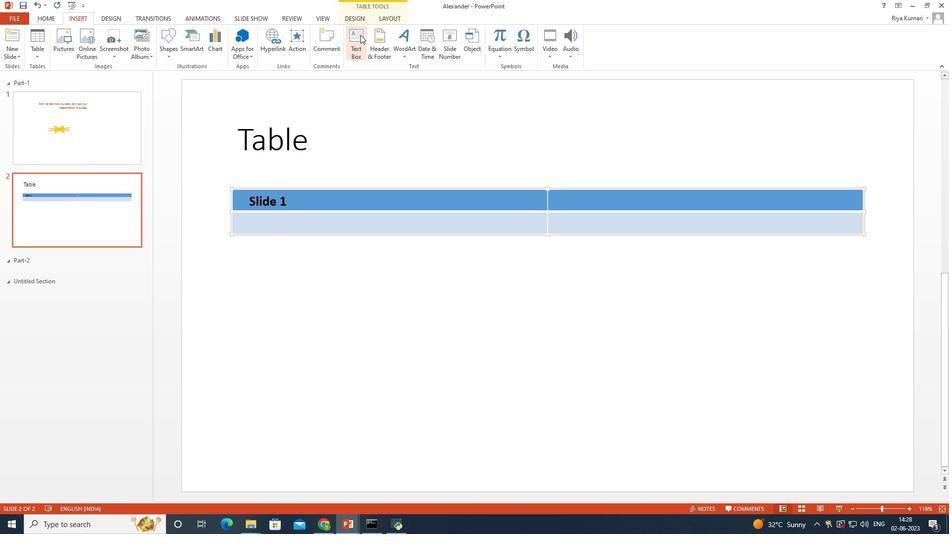 
Action: Mouse moved to (562, 198)
Screenshot: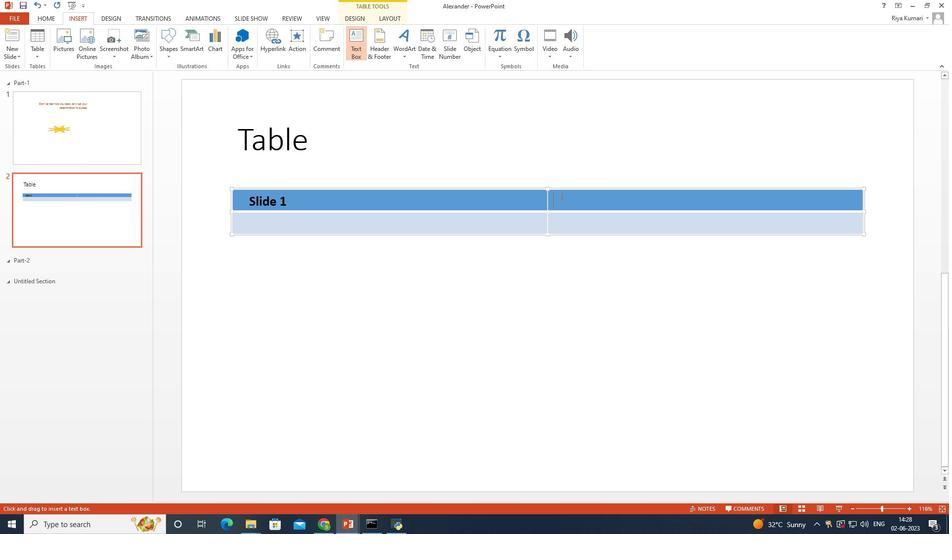 
Action: Mouse pressed left at (562, 198)
Screenshot: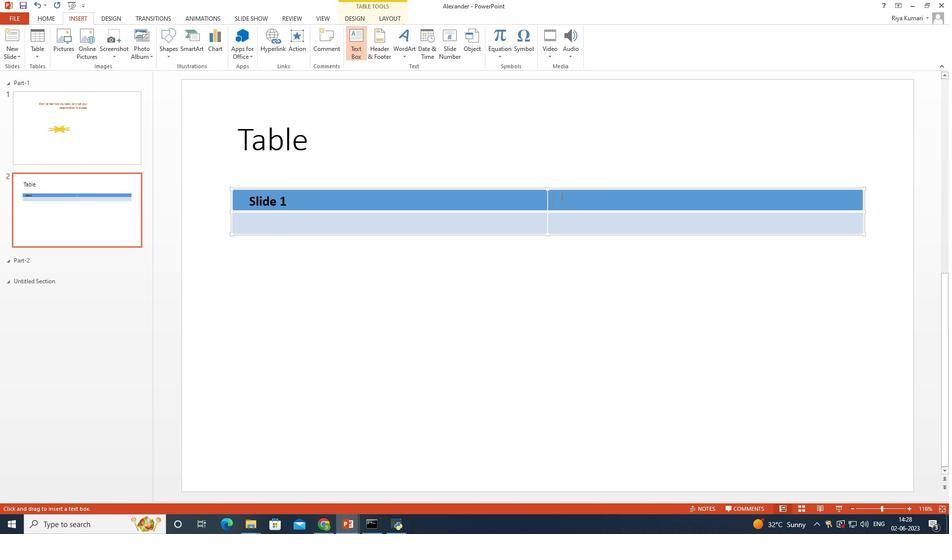 
Action: Mouse moved to (581, 154)
Screenshot: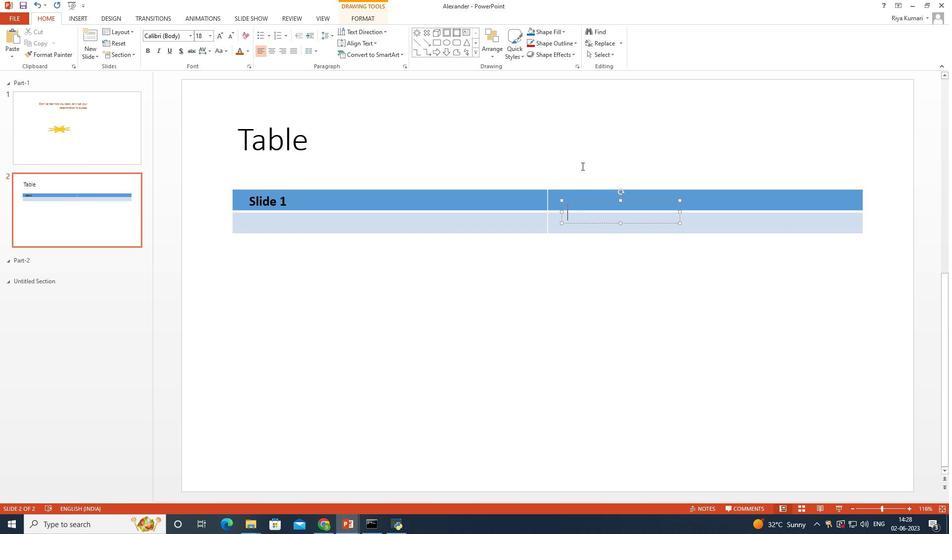
Action: Key pressed <Key.shift>Slid<Key.space>2<Key.left><Key.left>e
Screenshot: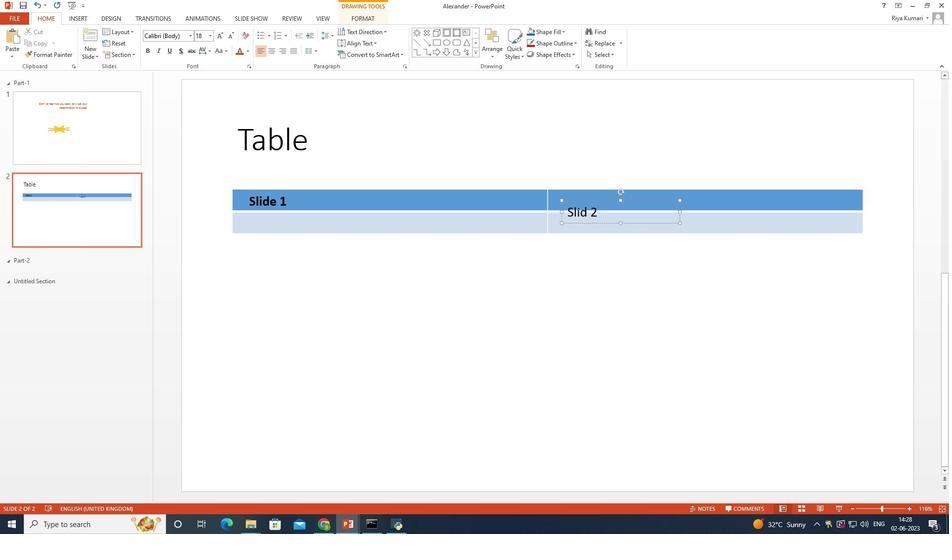 
Action: Mouse moved to (605, 209)
Screenshot: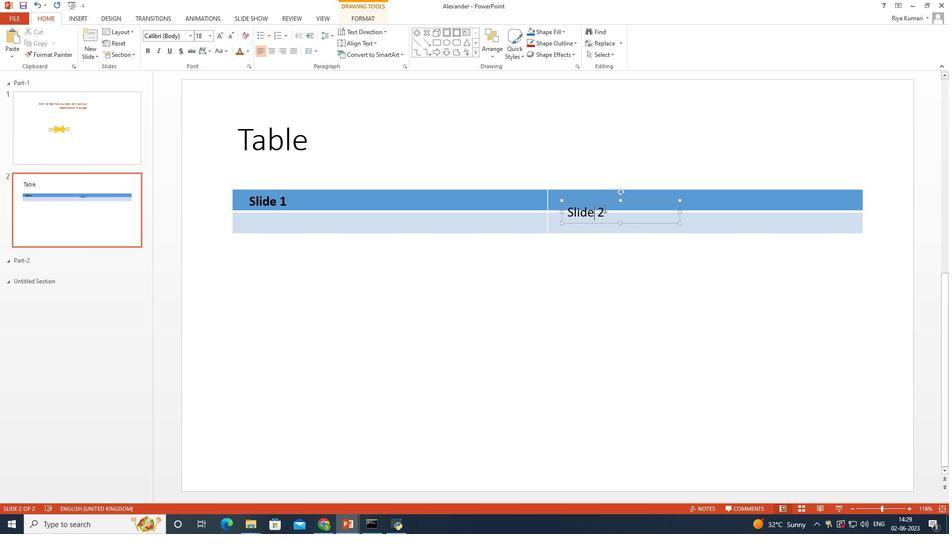 
Action: Mouse pressed left at (605, 209)
Screenshot: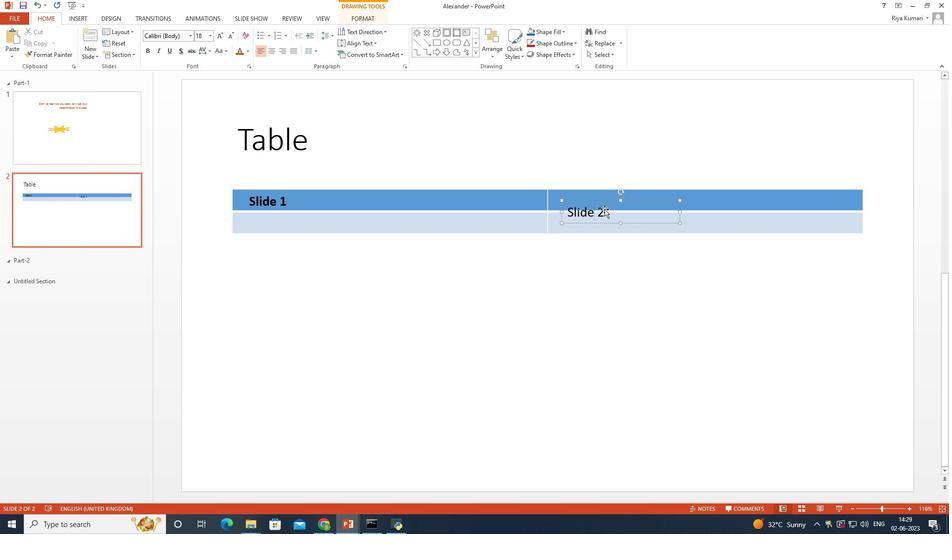 
Action: Mouse moved to (606, 202)
Screenshot: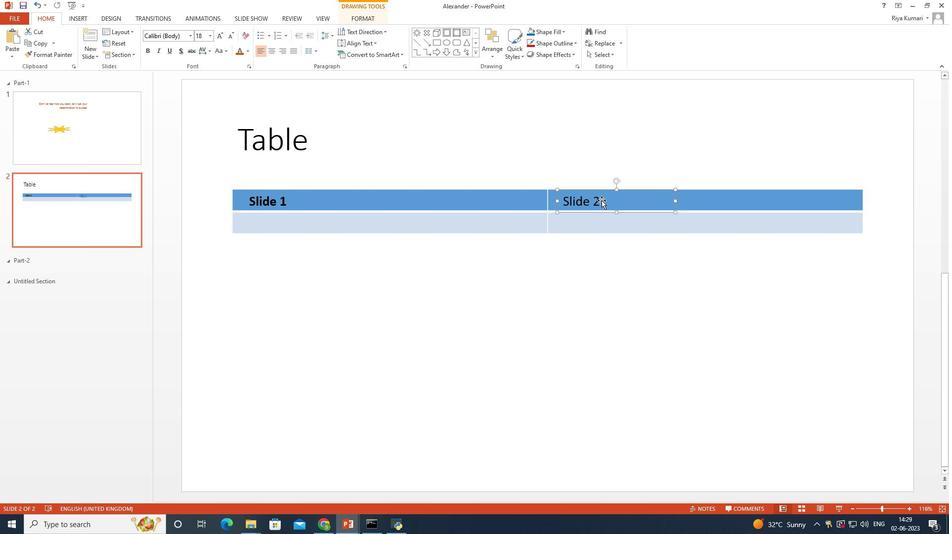 
Action: Mouse pressed left at (606, 202)
Screenshot: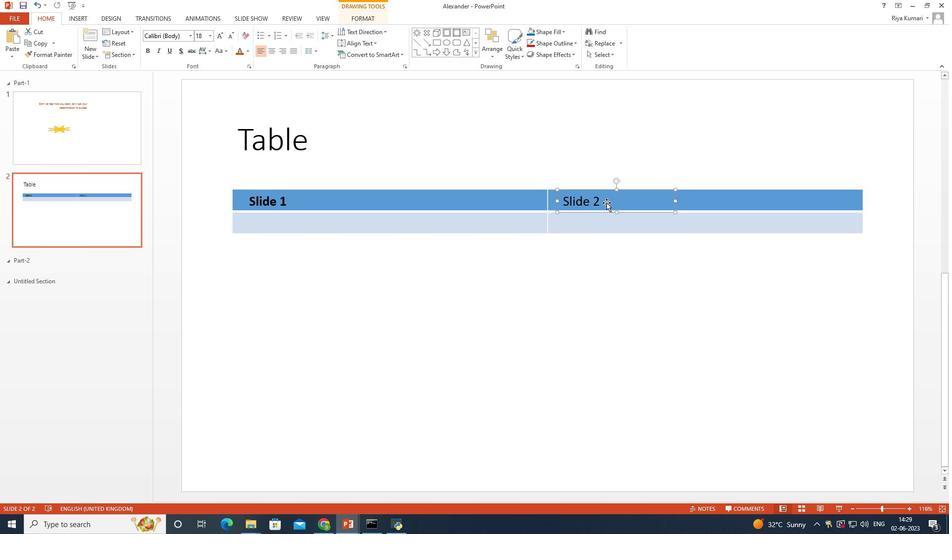 
Action: Mouse moved to (597, 201)
Screenshot: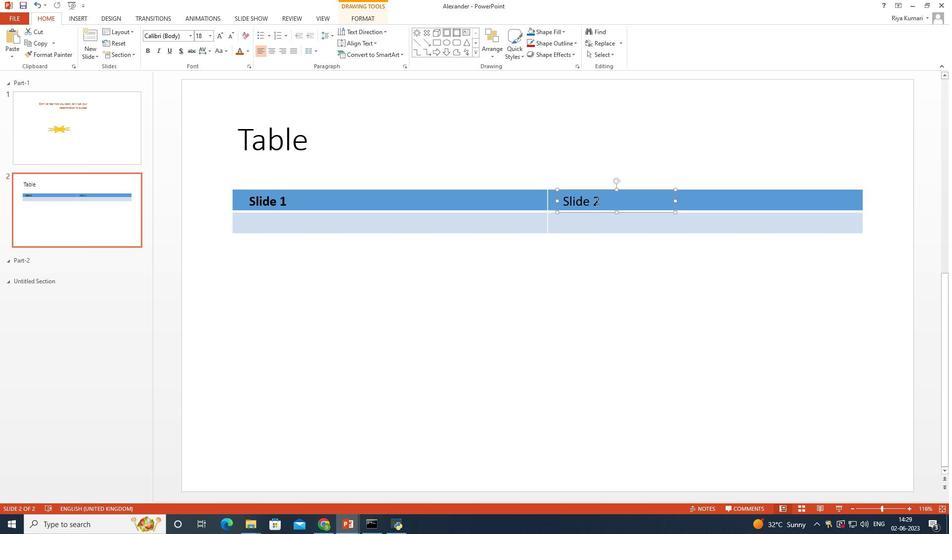 
Action: Mouse pressed left at (597, 201)
Screenshot: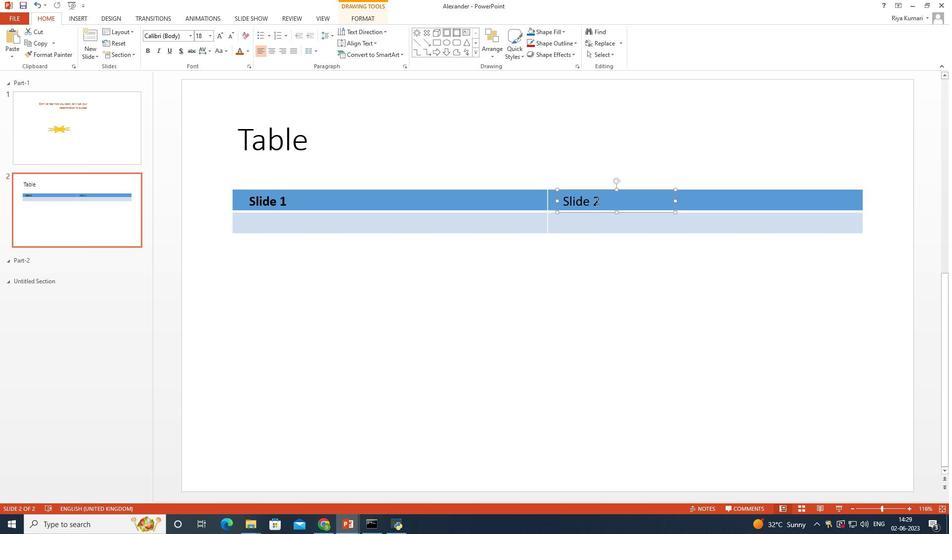 
Action: Mouse moved to (598, 199)
Screenshot: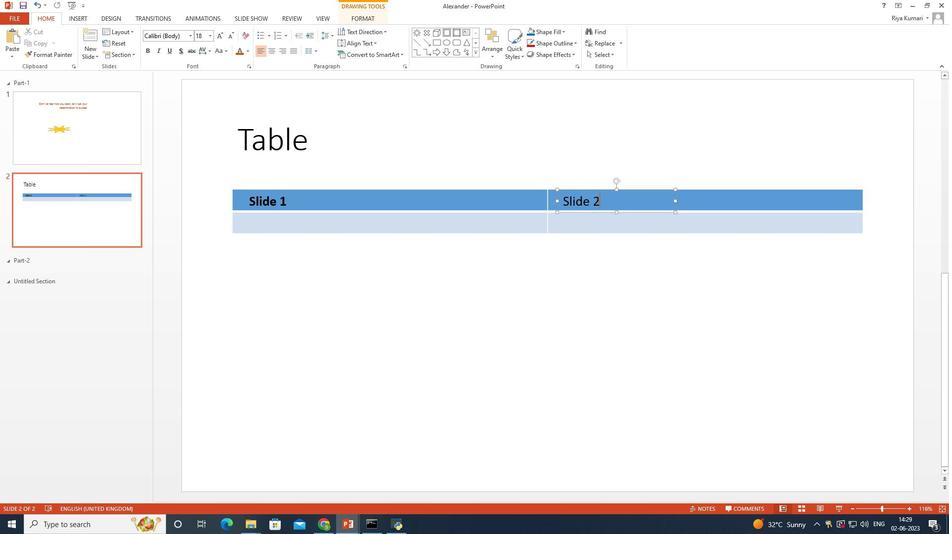 
Action: Mouse pressed left at (598, 199)
Screenshot: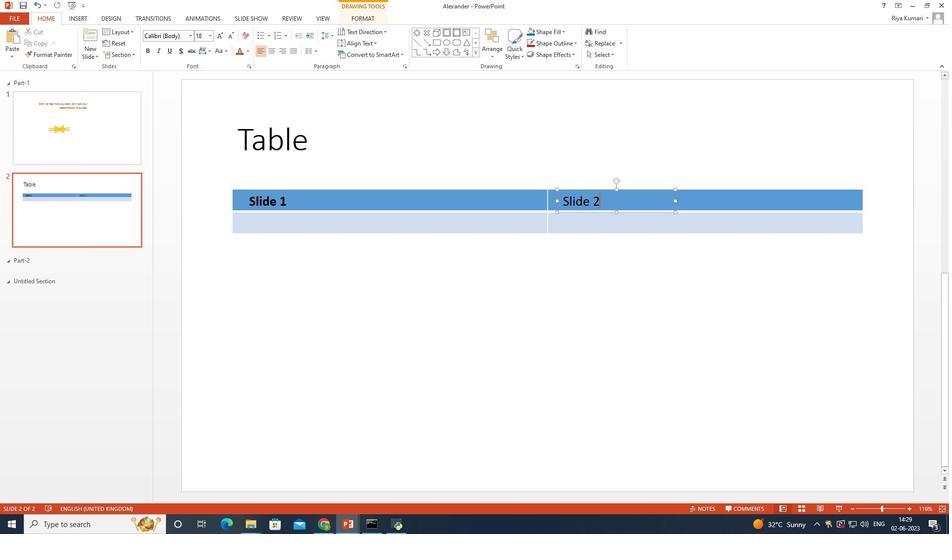 
Action: Mouse moved to (584, 186)
Screenshot: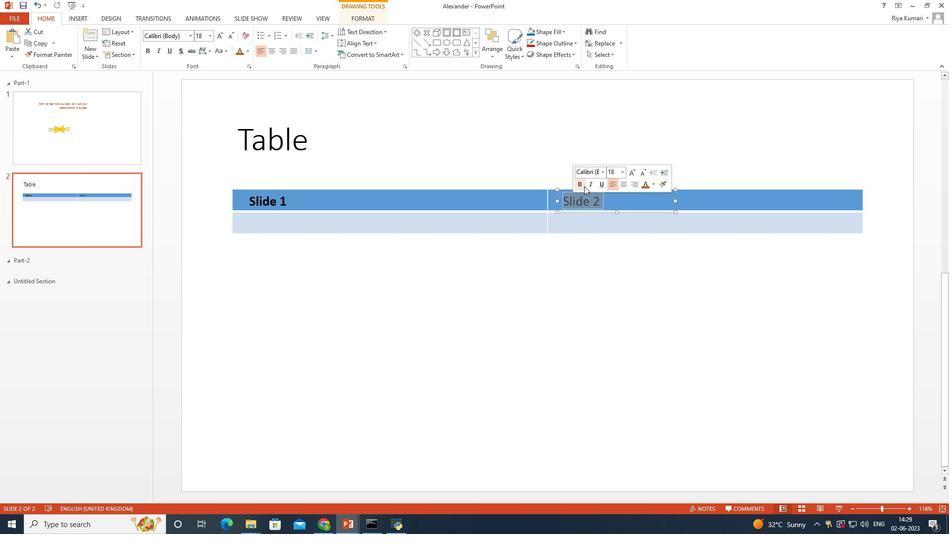 
Action: Mouse pressed left at (584, 186)
Screenshot: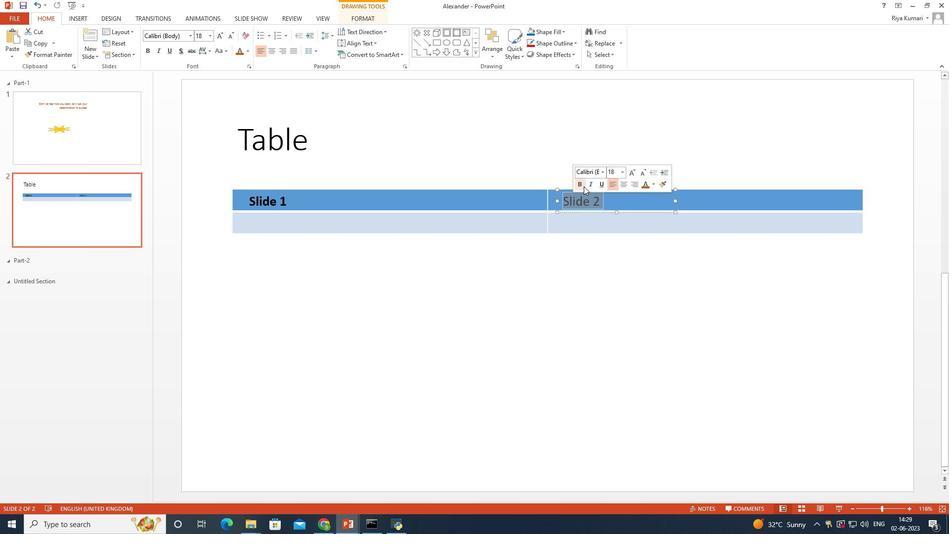 
Action: Mouse moved to (701, 161)
Screenshot: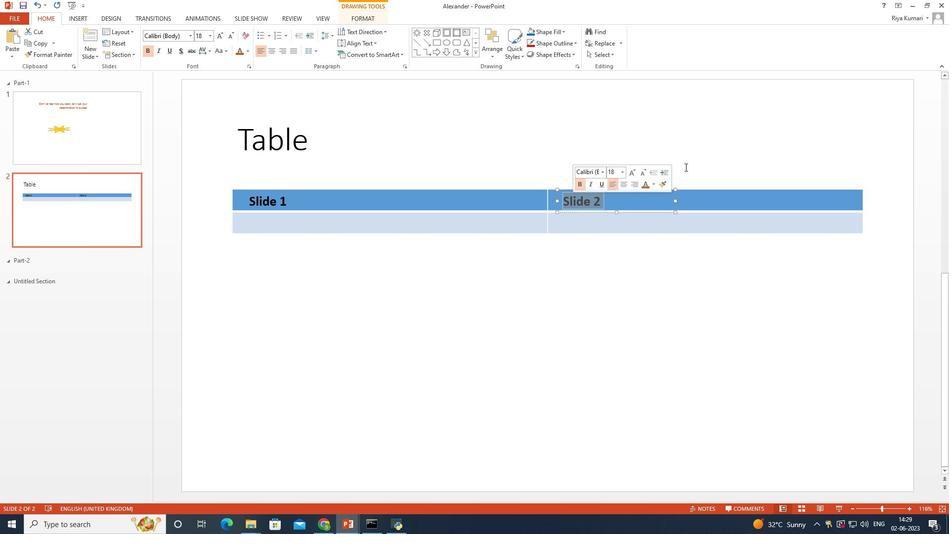 
Action: Mouse pressed left at (701, 161)
Screenshot: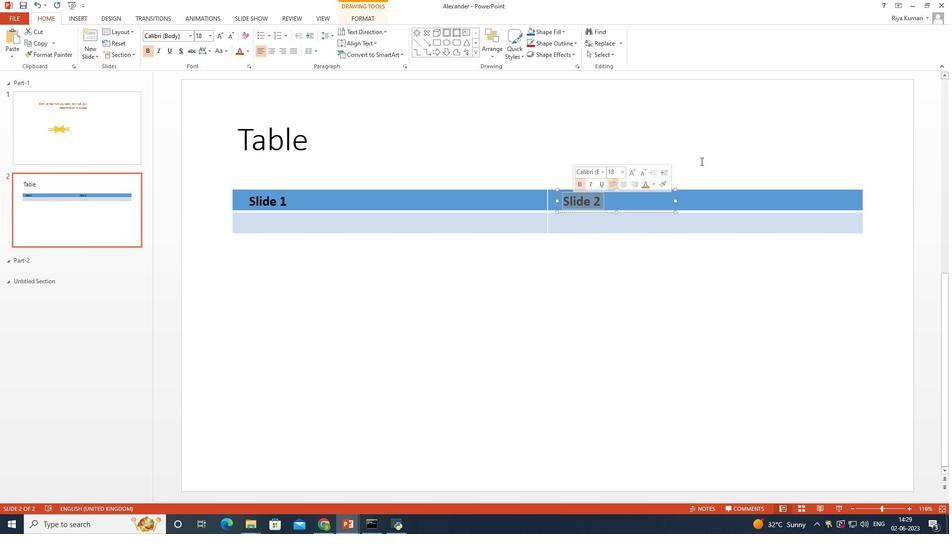 
Action: Mouse moved to (615, 204)
Screenshot: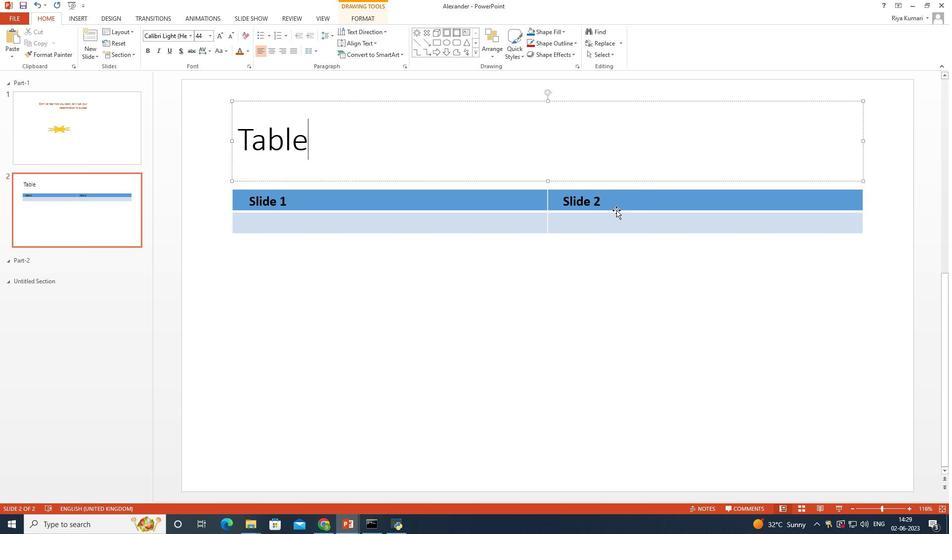 
Action: Mouse pressed left at (615, 204)
Screenshot: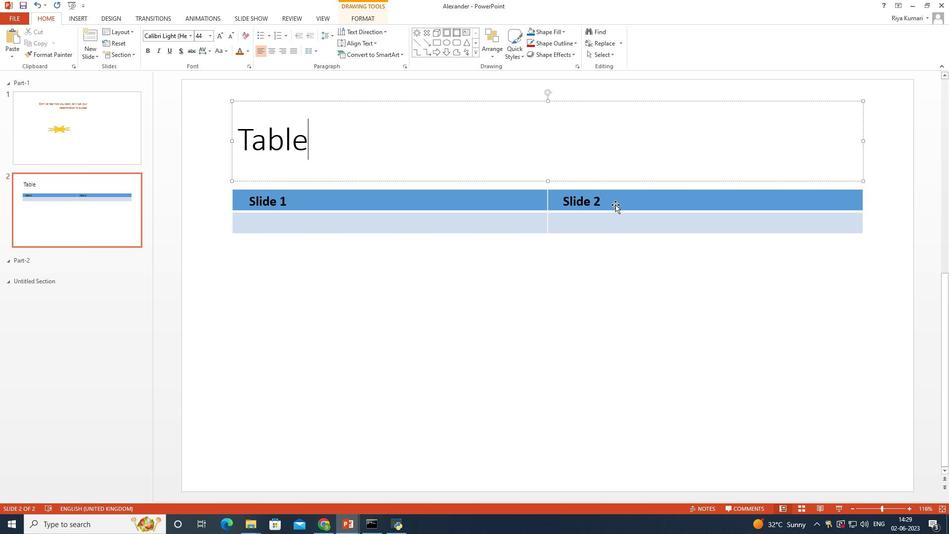 
Action: Mouse moved to (617, 211)
Screenshot: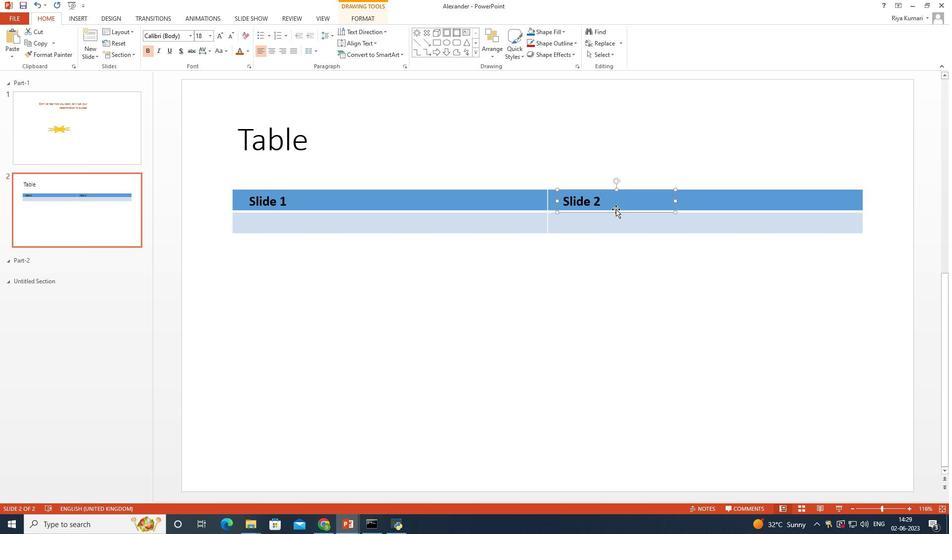 
